 Task: Look for space in Jiguaní, Cuba from 12th  July, 2023 to 15th July, 2023 for 3 adults in price range Rs.12000 to Rs.16000. Place can be entire place with 2 bedrooms having 3 beds and 1 bathroom. Property type can be house, flat, guest house. Booking option can be shelf check-in. Required host language is .
Action: Mouse moved to (420, 80)
Screenshot: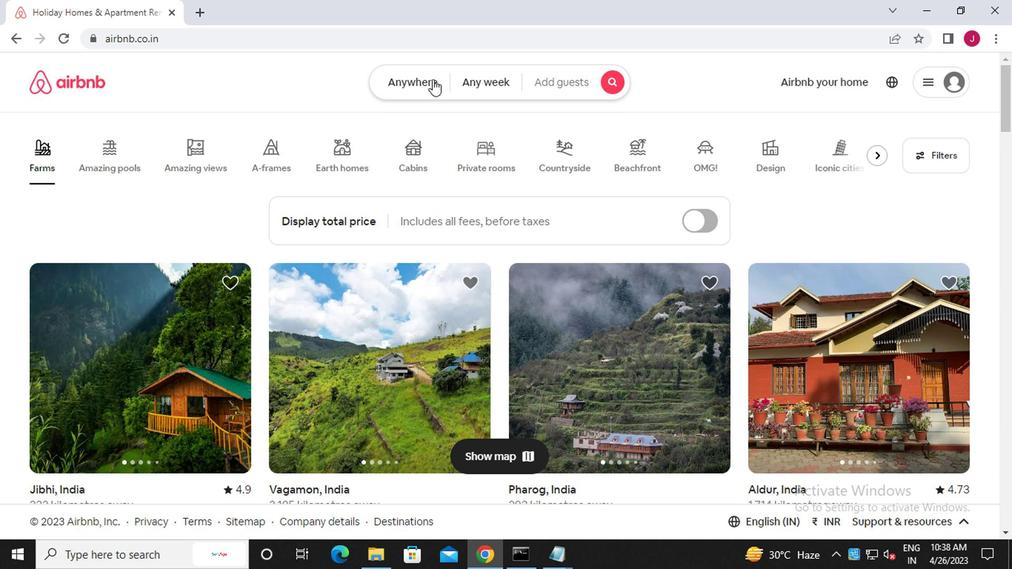 
Action: Mouse pressed left at (420, 80)
Screenshot: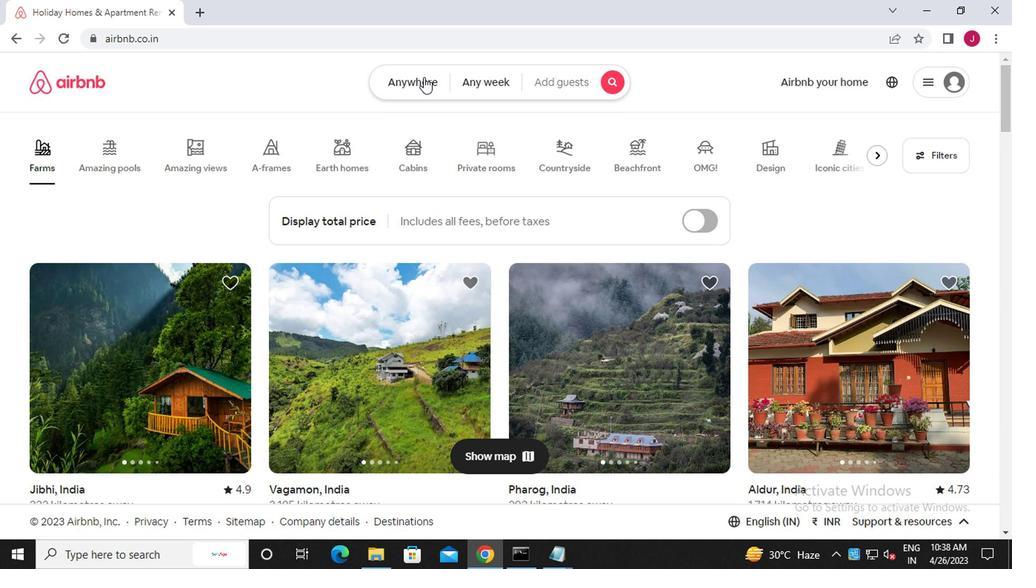 
Action: Mouse moved to (254, 143)
Screenshot: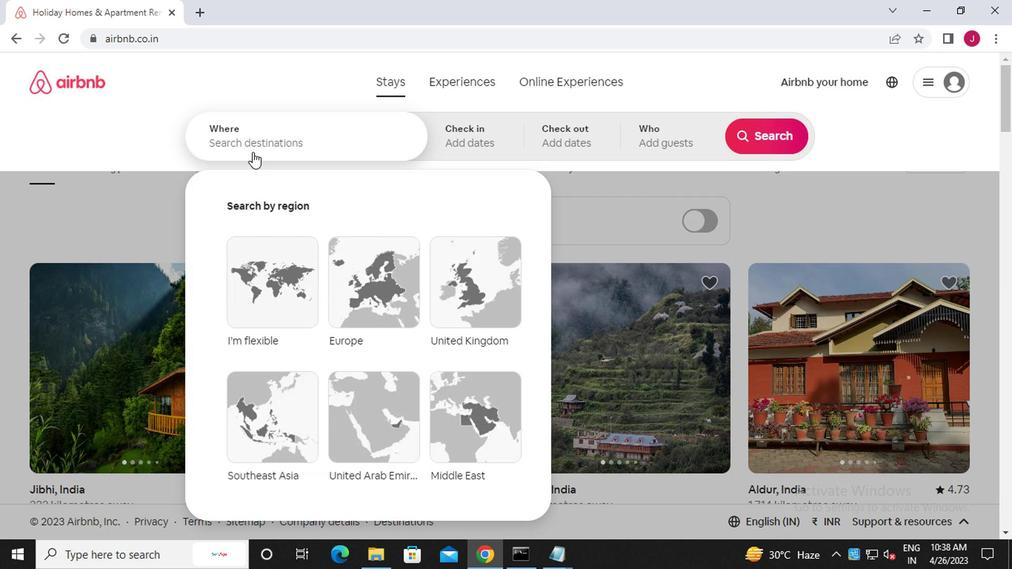 
Action: Mouse pressed left at (254, 143)
Screenshot: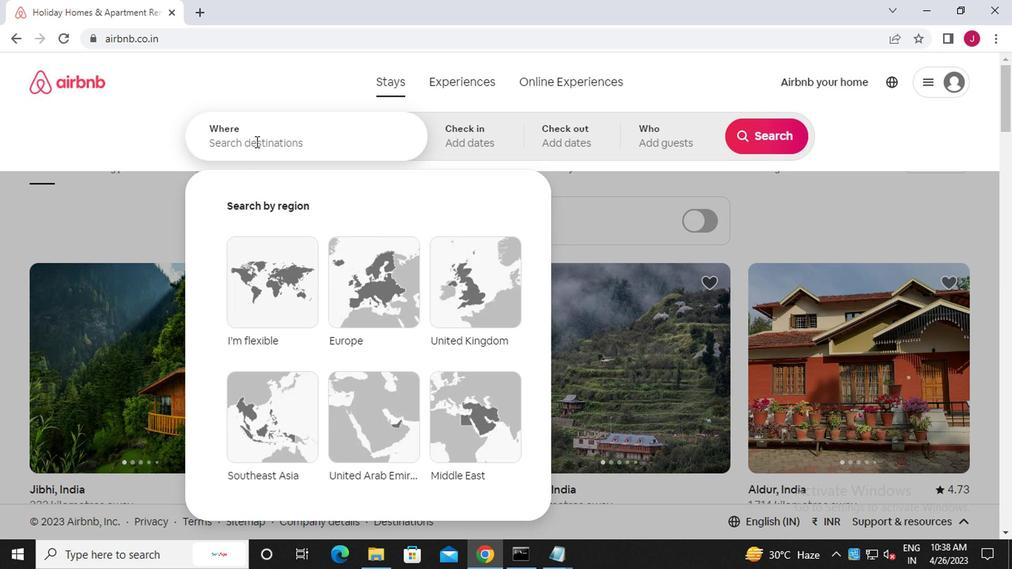 
Action: Key pressed j<Key.caps_lock>iguani,<Key.caps_lock>c<Key.caps_lock>uba
Screenshot: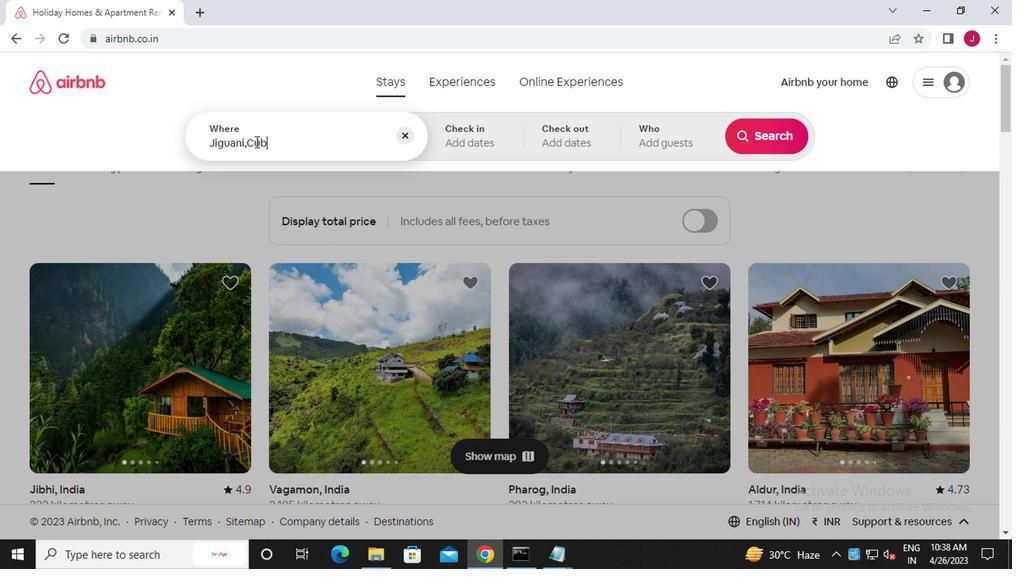 
Action: Mouse moved to (280, 223)
Screenshot: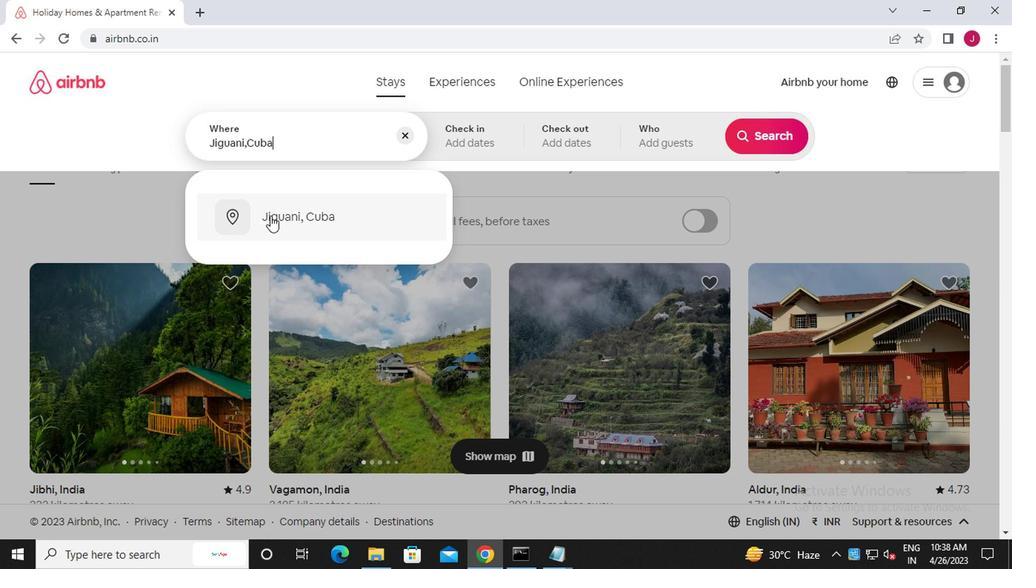
Action: Mouse pressed left at (280, 223)
Screenshot: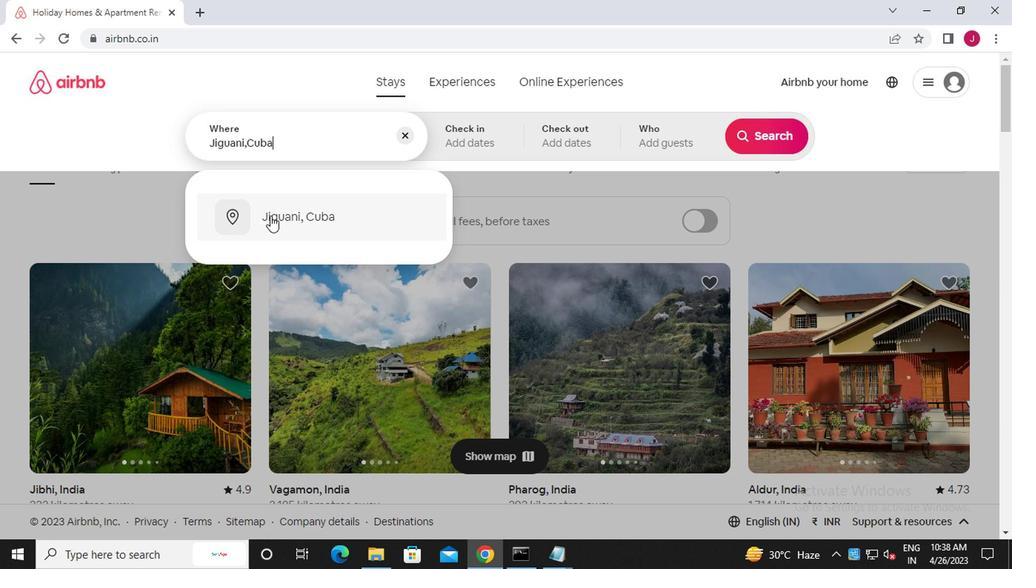
Action: Mouse moved to (757, 253)
Screenshot: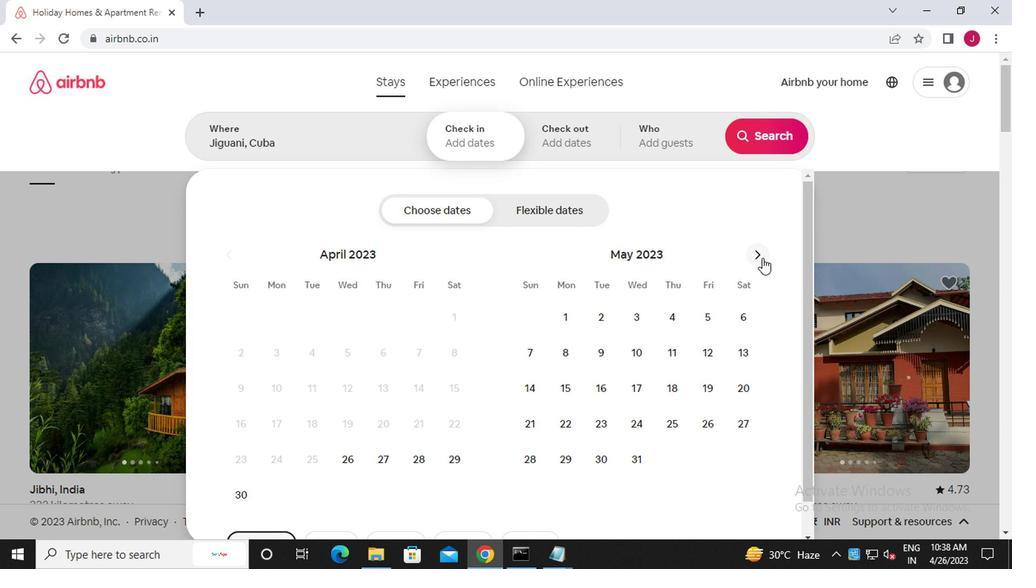 
Action: Mouse pressed left at (757, 253)
Screenshot: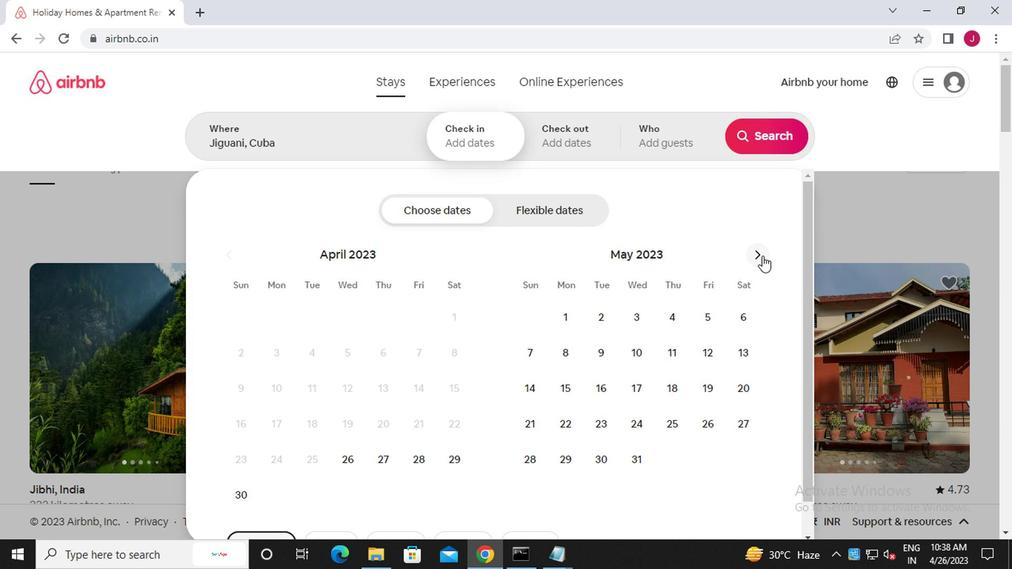 
Action: Mouse pressed left at (757, 253)
Screenshot: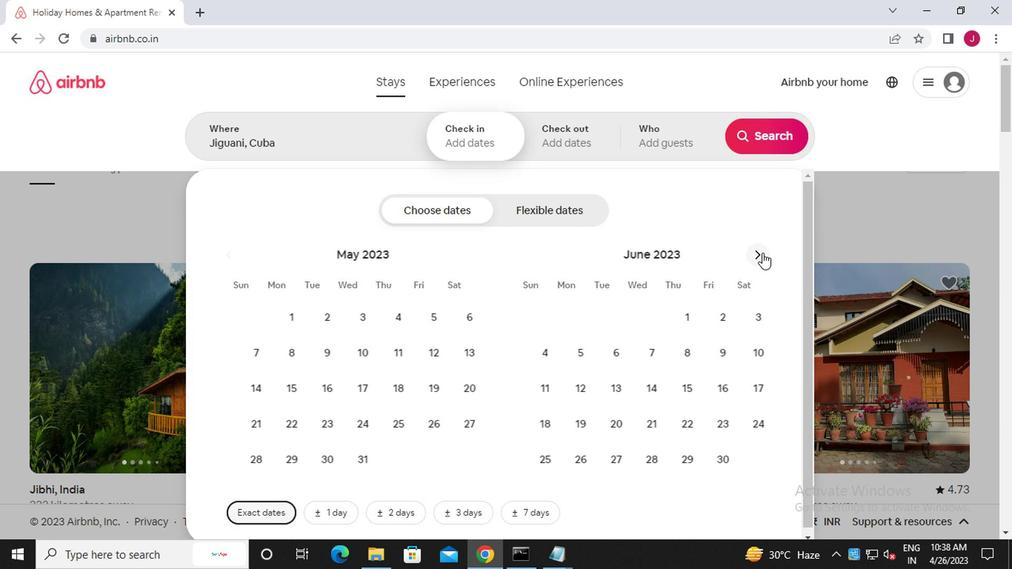 
Action: Mouse moved to (631, 384)
Screenshot: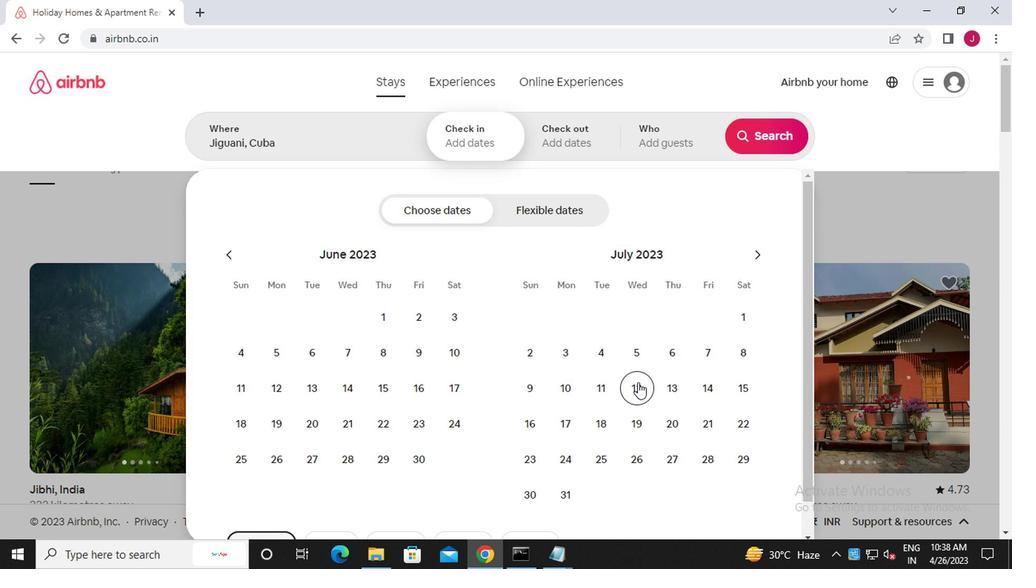 
Action: Mouse pressed left at (631, 384)
Screenshot: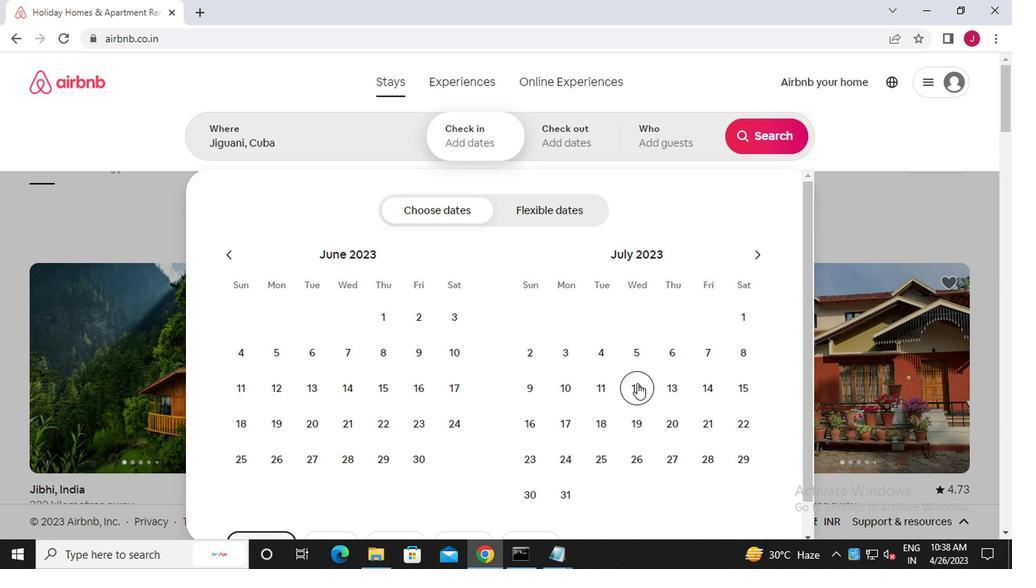 
Action: Mouse moved to (737, 386)
Screenshot: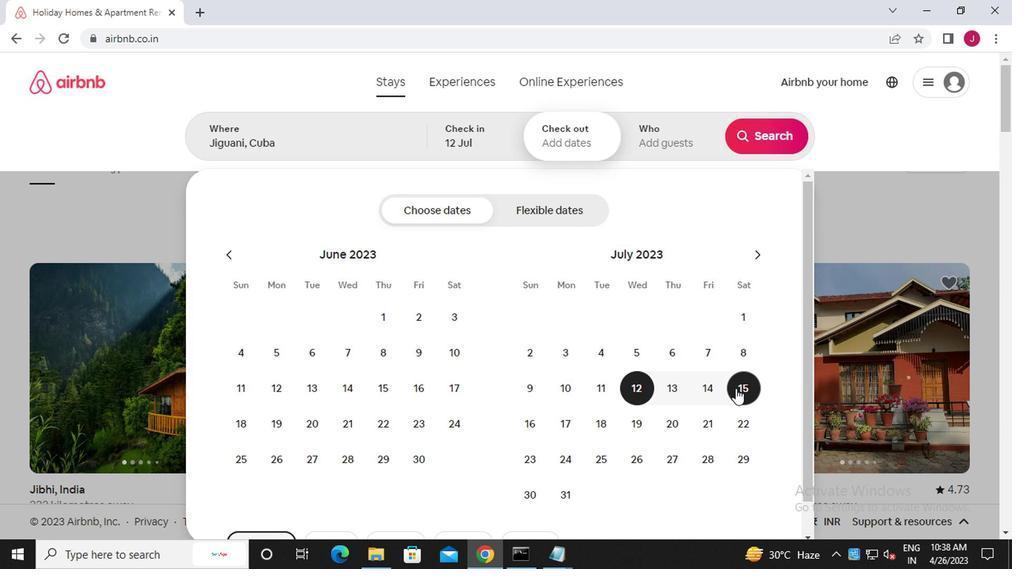 
Action: Mouse pressed left at (737, 386)
Screenshot: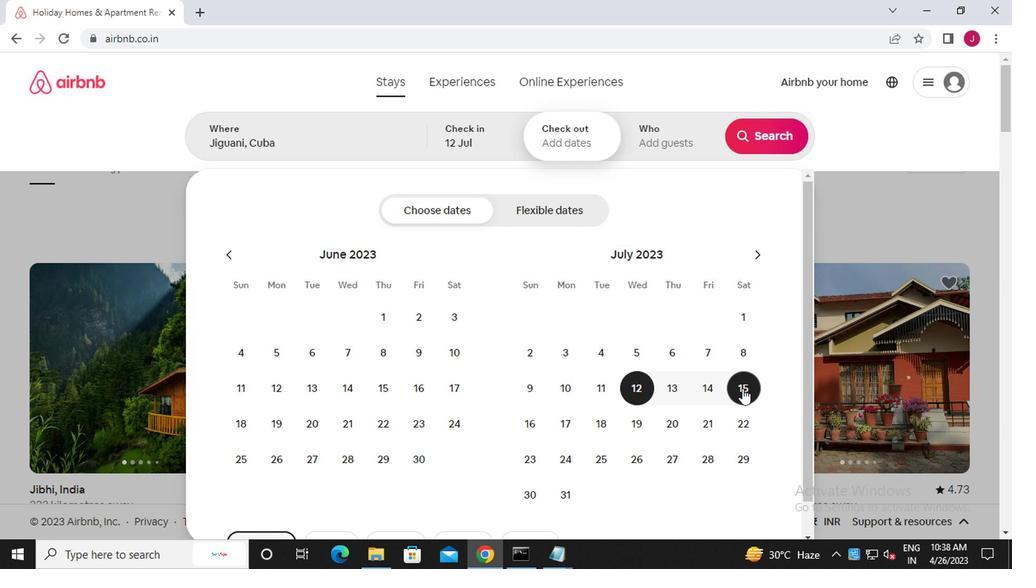 
Action: Mouse moved to (664, 147)
Screenshot: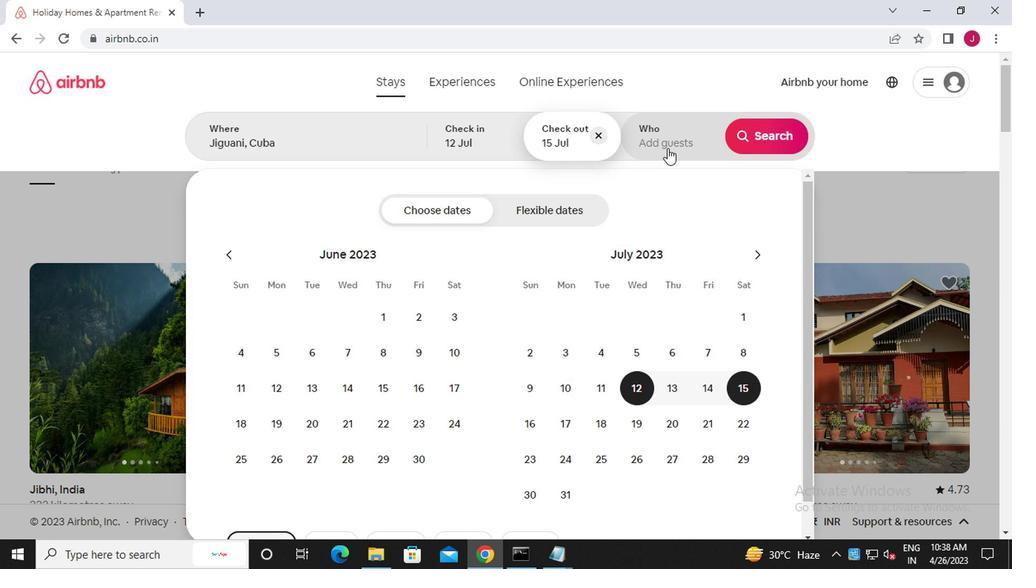
Action: Mouse pressed left at (664, 147)
Screenshot: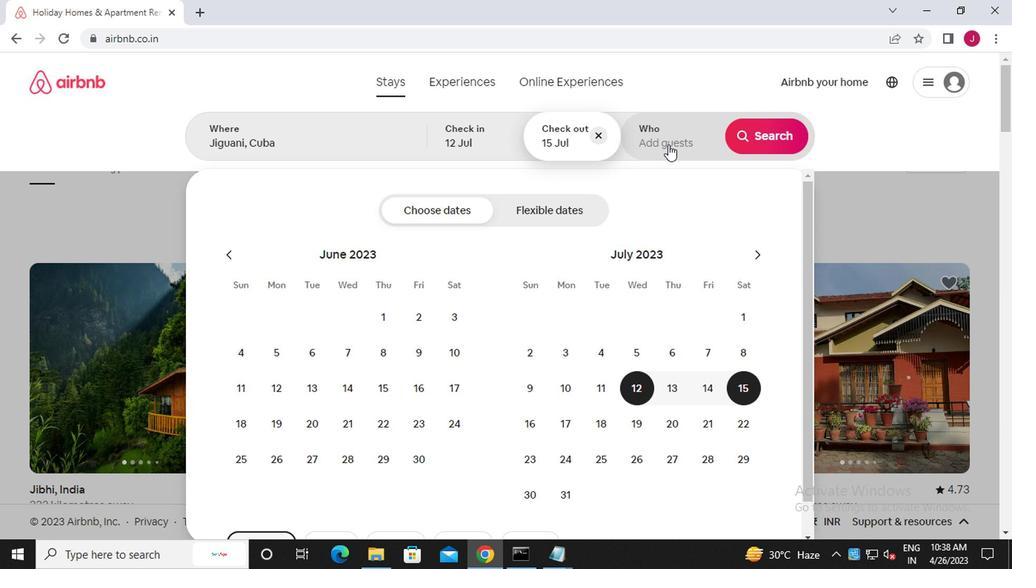 
Action: Mouse moved to (763, 225)
Screenshot: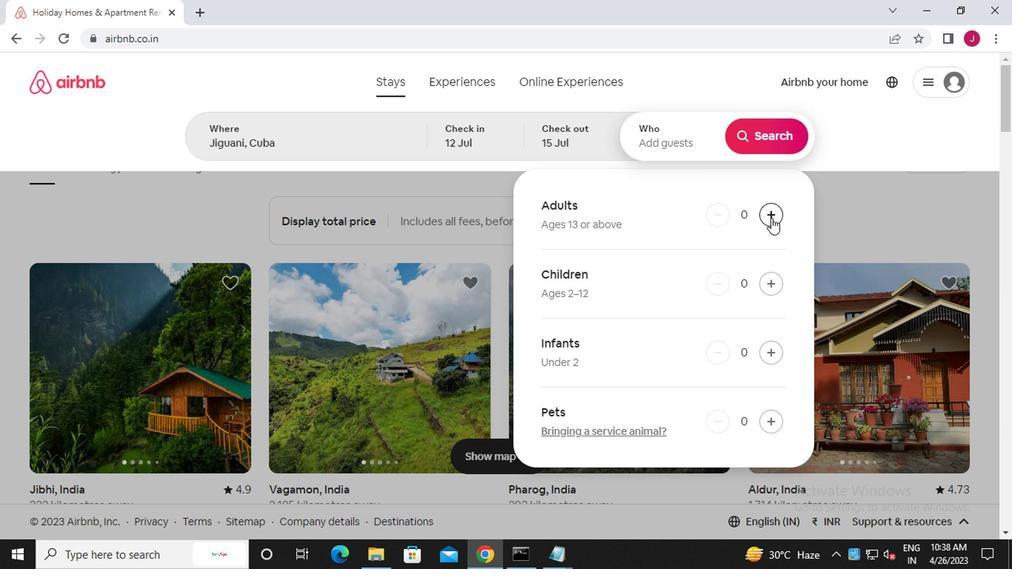 
Action: Mouse pressed left at (763, 225)
Screenshot: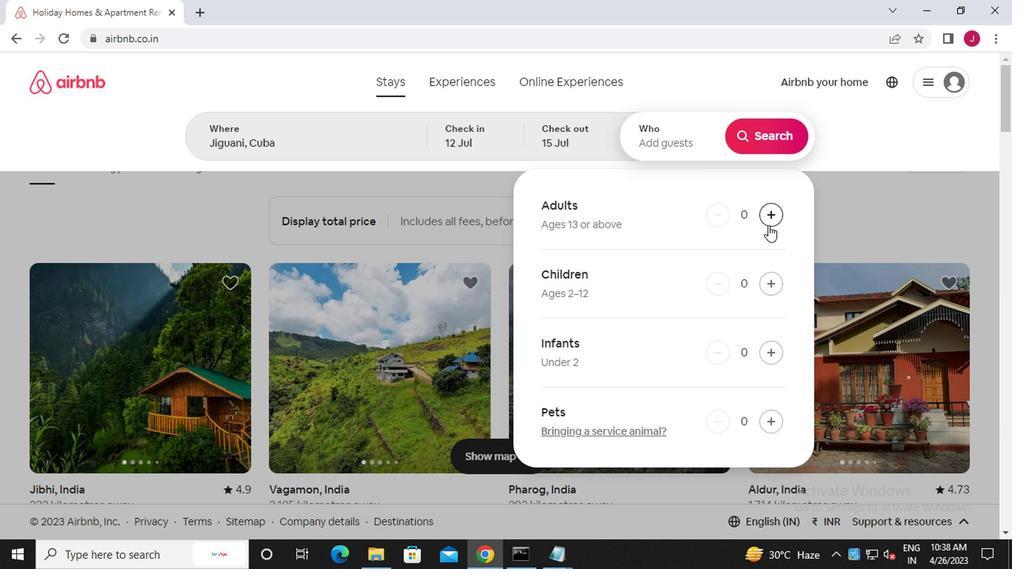 
Action: Mouse moved to (763, 225)
Screenshot: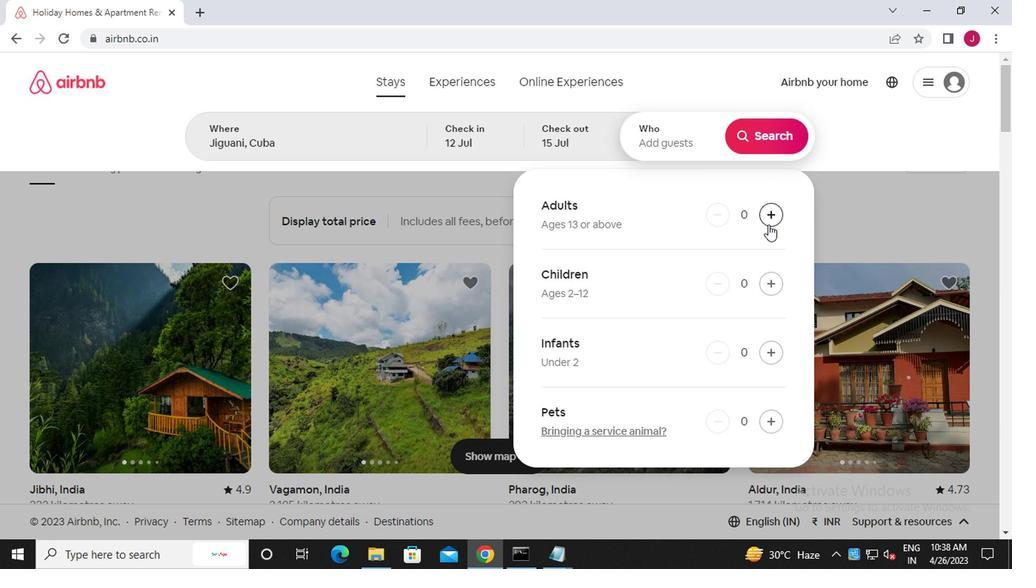 
Action: Mouse pressed left at (763, 225)
Screenshot: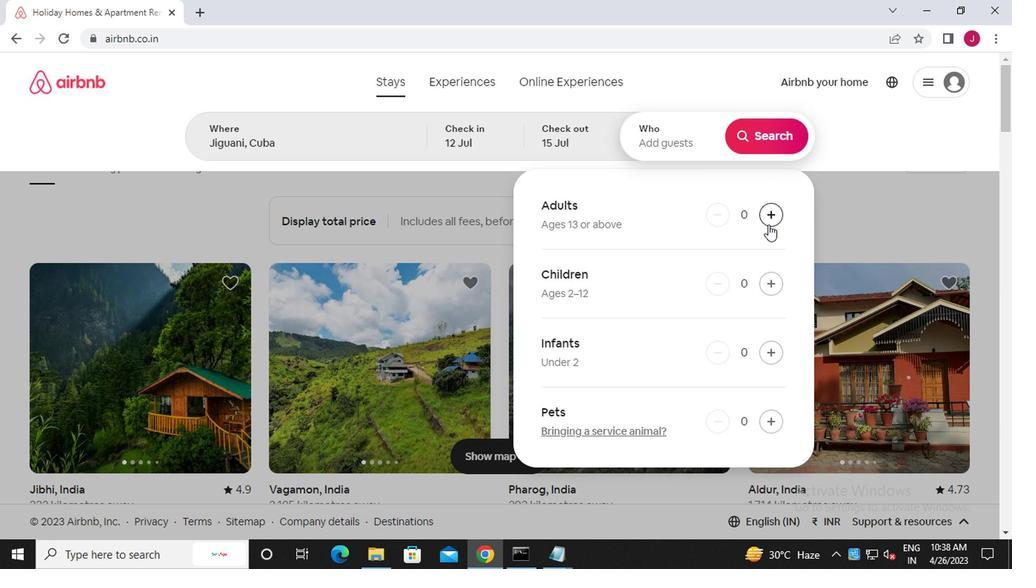 
Action: Mouse pressed left at (763, 225)
Screenshot: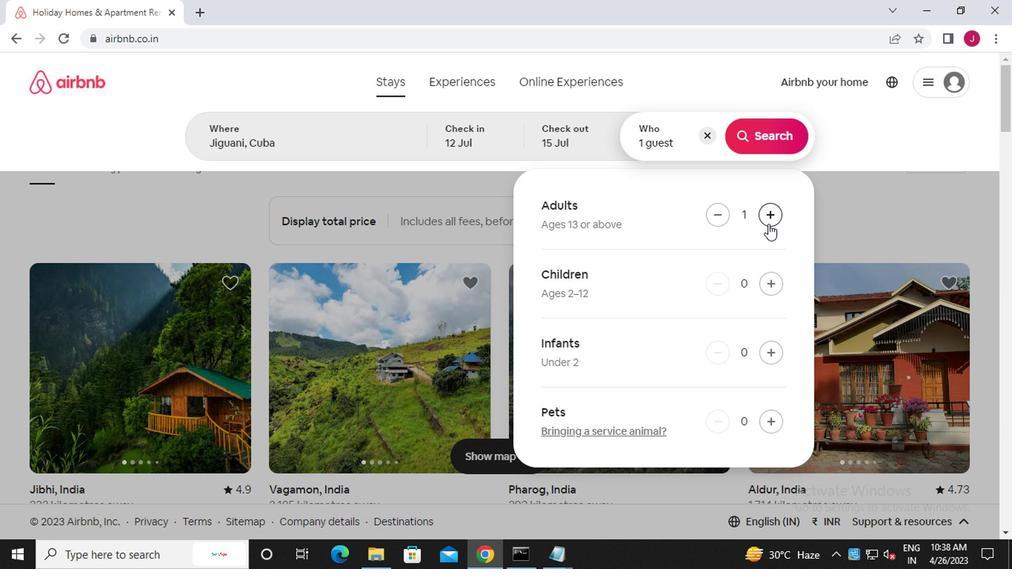 
Action: Mouse moved to (770, 139)
Screenshot: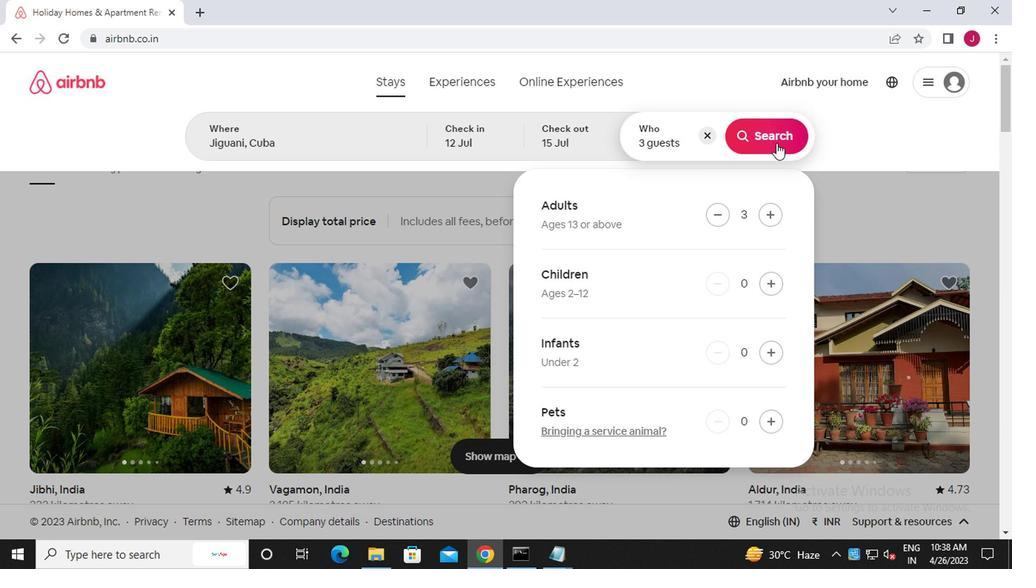 
Action: Mouse pressed left at (770, 139)
Screenshot: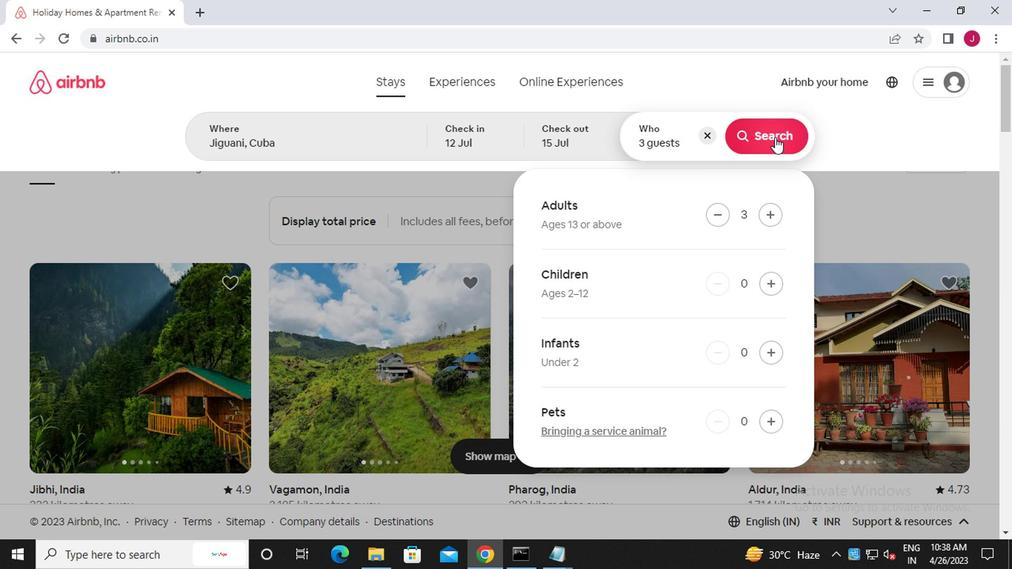 
Action: Mouse moved to (947, 153)
Screenshot: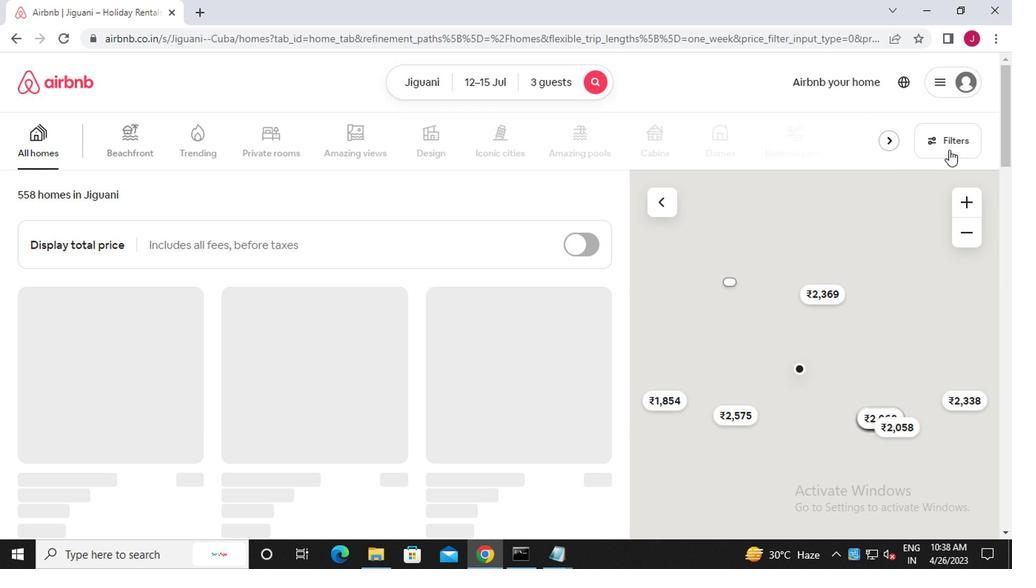 
Action: Mouse pressed left at (947, 153)
Screenshot: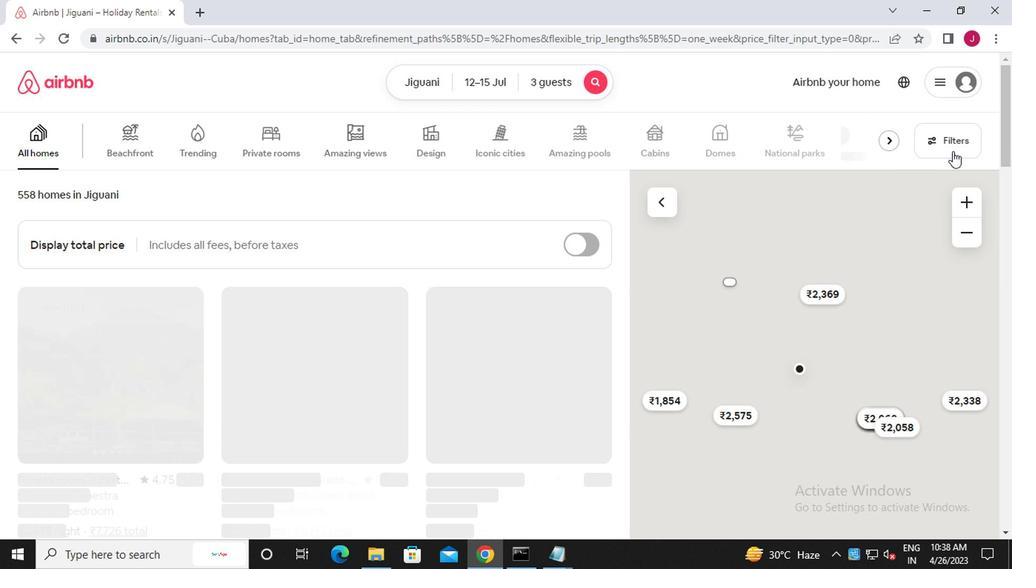 
Action: Mouse moved to (323, 326)
Screenshot: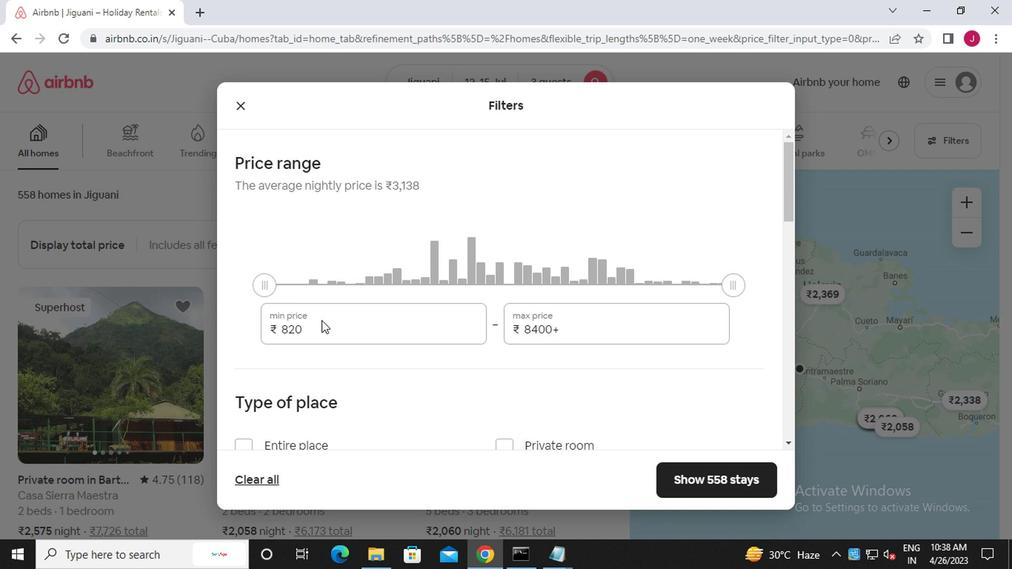 
Action: Mouse pressed left at (323, 326)
Screenshot: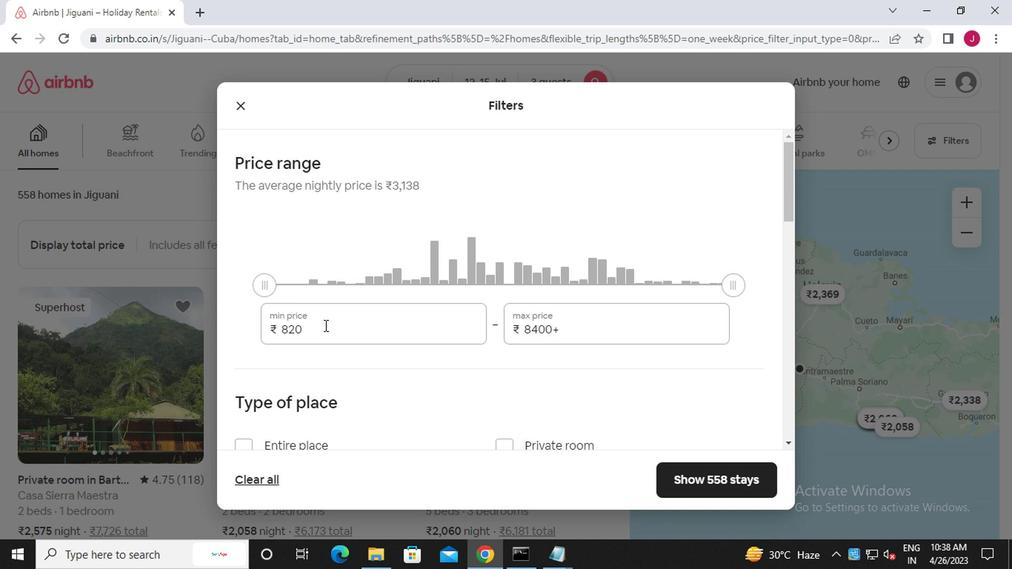 
Action: Mouse moved to (305, 314)
Screenshot: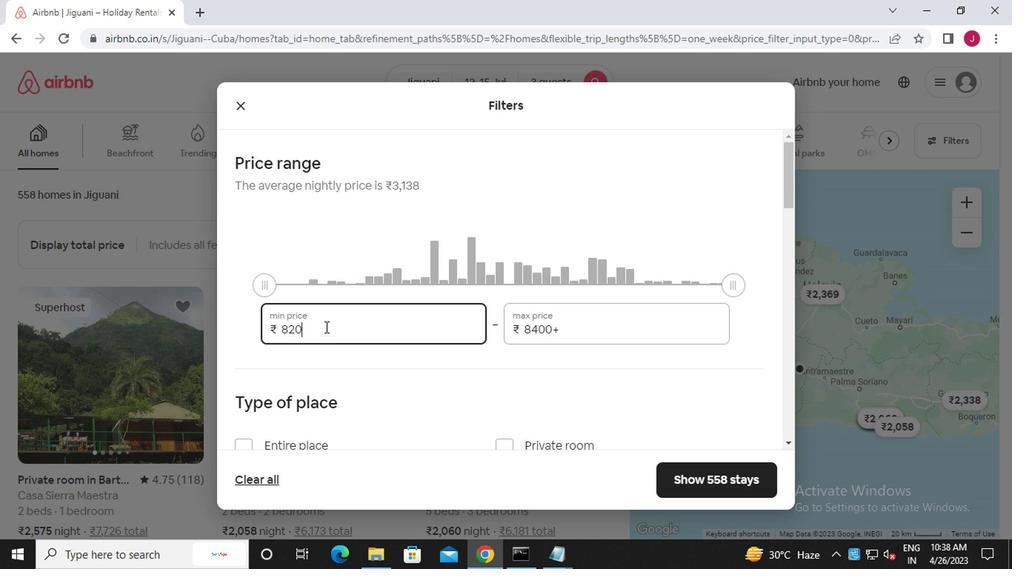 
Action: Key pressed <Key.backspace><Key.backspace><Key.backspace><<97>><<98>><<96>><<96>><<96>>
Screenshot: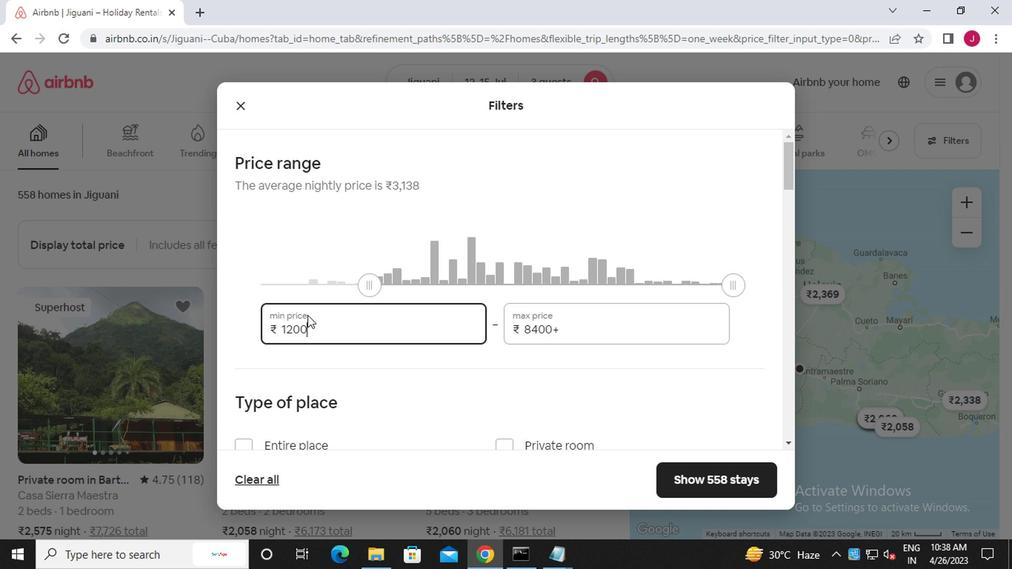
Action: Mouse moved to (620, 323)
Screenshot: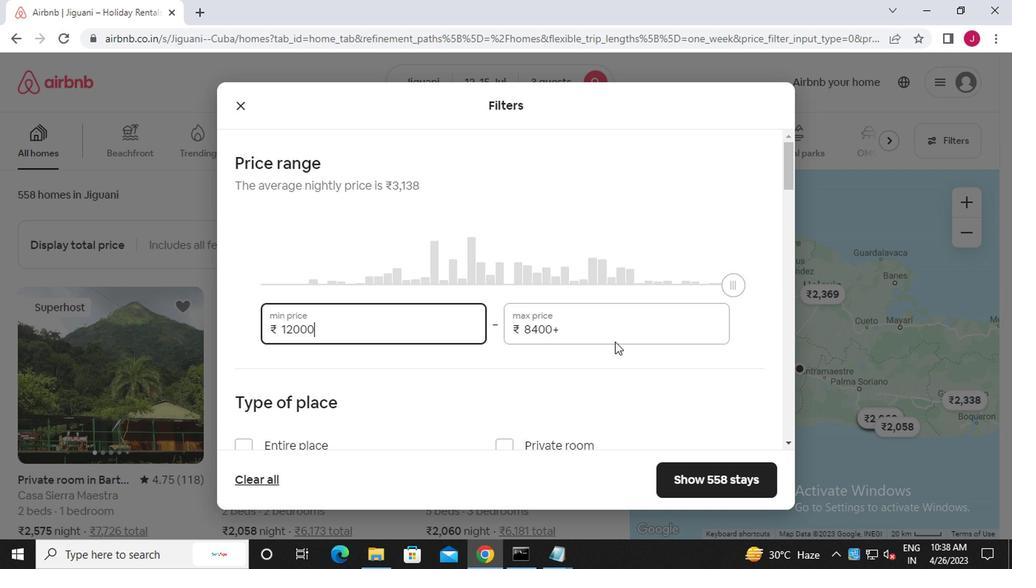 
Action: Mouse pressed left at (620, 323)
Screenshot: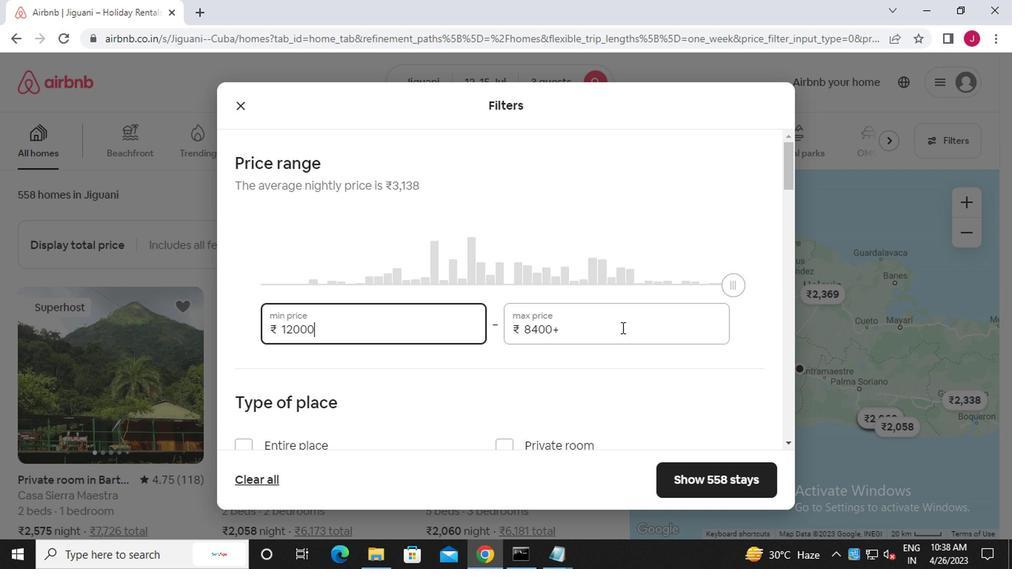 
Action: Mouse moved to (622, 322)
Screenshot: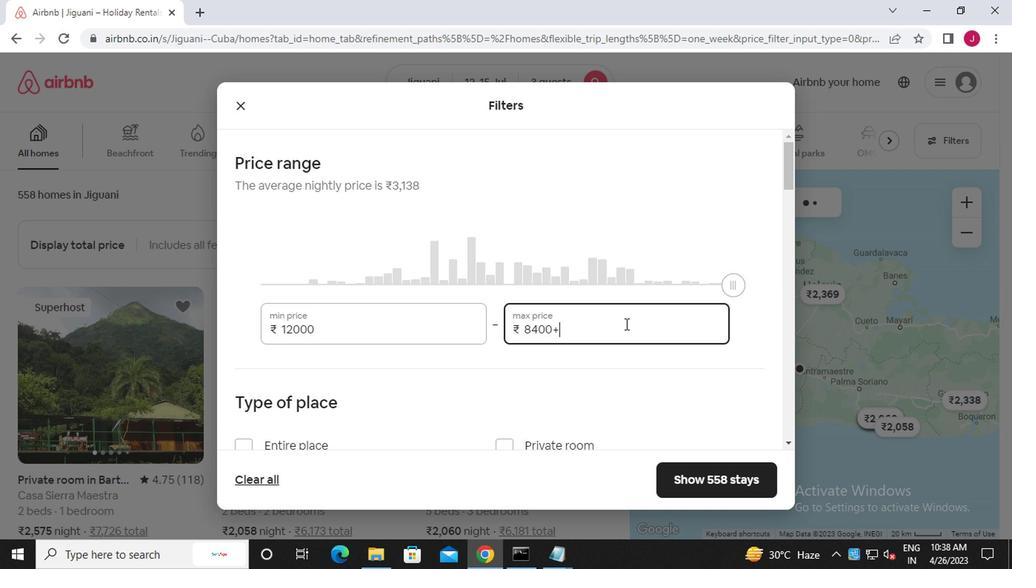 
Action: Key pressed <Key.backspace><Key.backspace><Key.backspace><Key.backspace><Key.backspace><Key.backspace><Key.backspace><Key.backspace><Key.backspace><<97>><<102>><<96>><<96>><<96>>
Screenshot: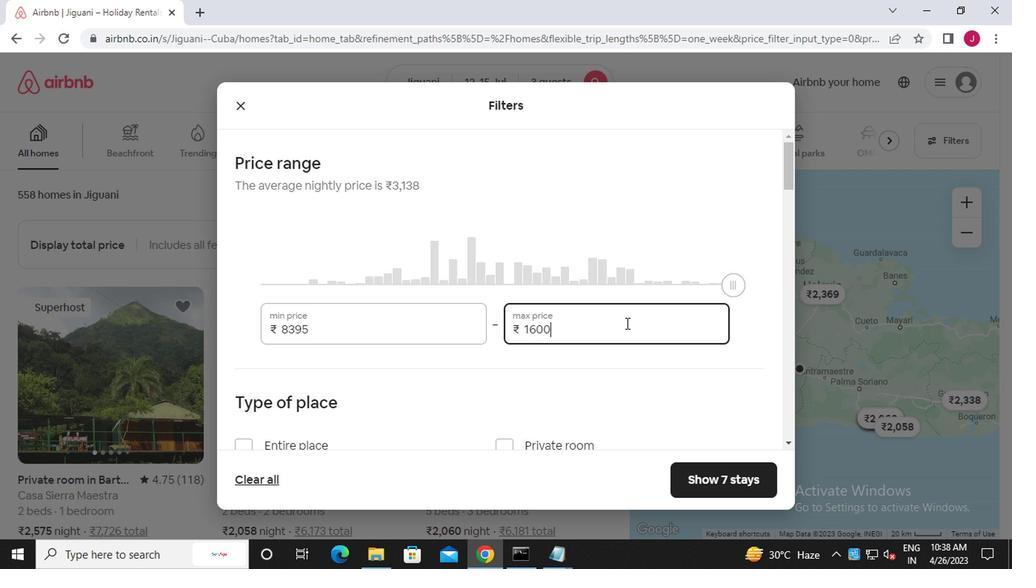 
Action: Mouse moved to (650, 307)
Screenshot: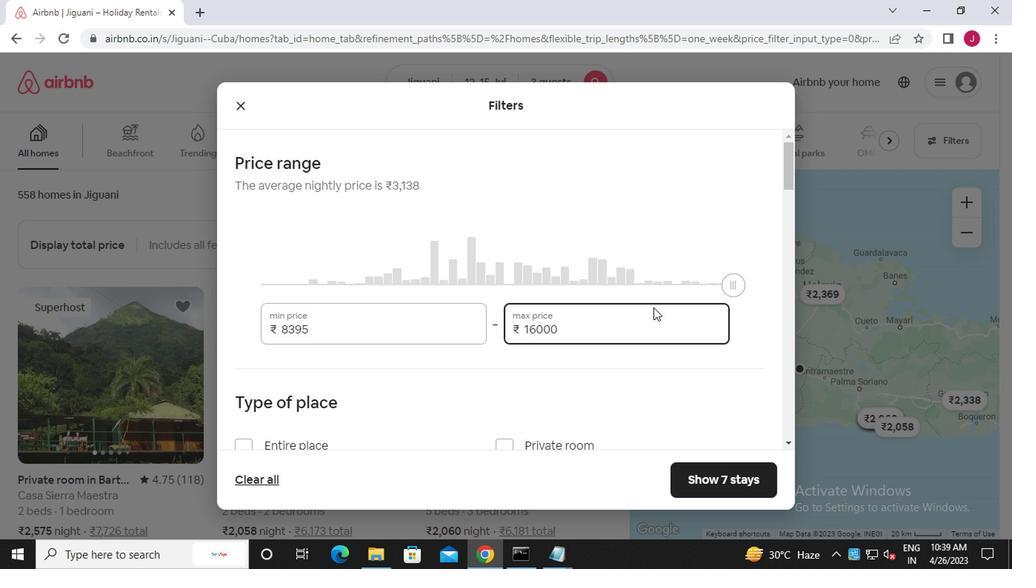 
Action: Mouse scrolled (650, 306) with delta (0, -1)
Screenshot: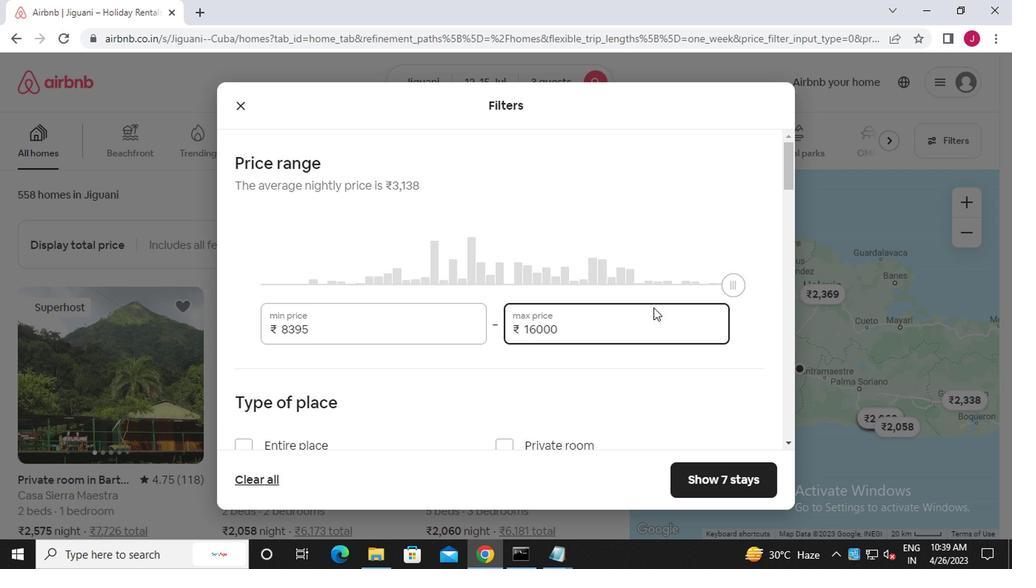 
Action: Mouse scrolled (650, 306) with delta (0, -1)
Screenshot: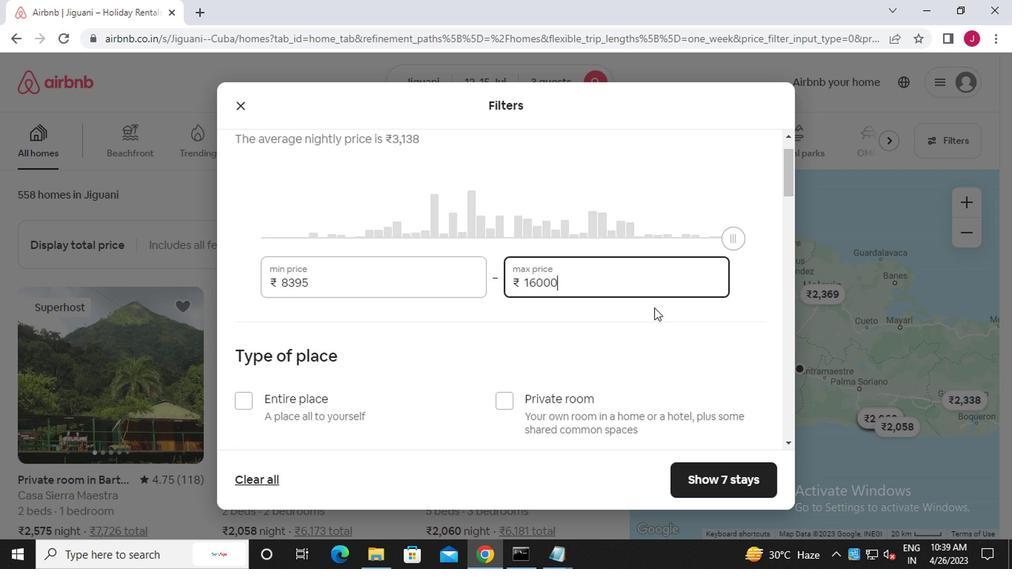 
Action: Mouse moved to (246, 296)
Screenshot: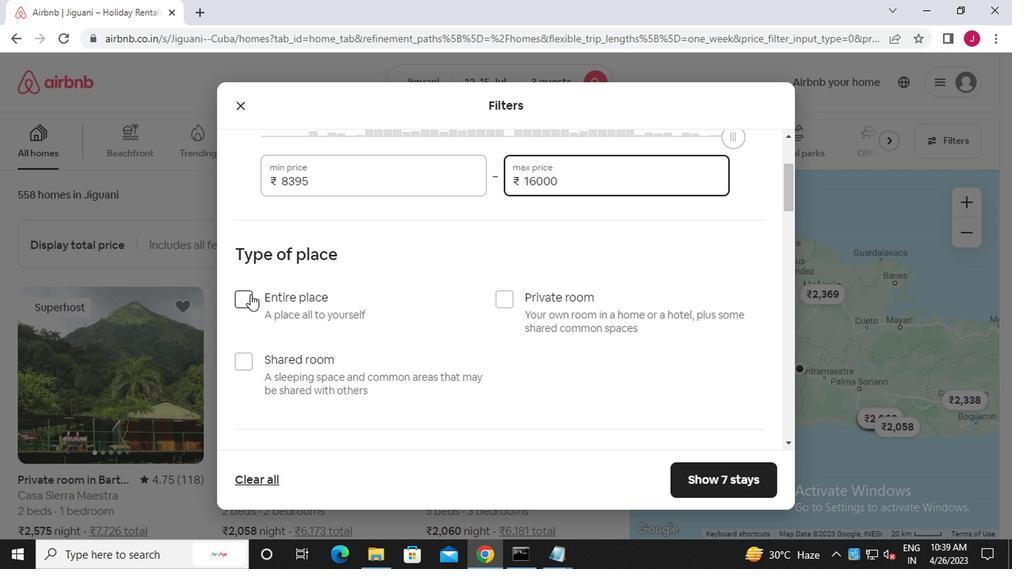 
Action: Mouse pressed left at (246, 296)
Screenshot: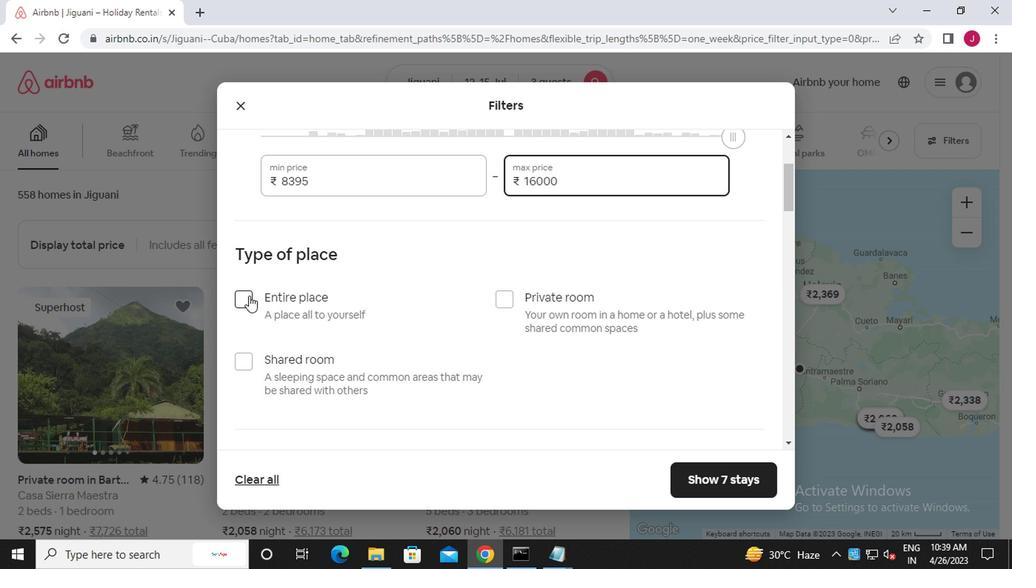 
Action: Mouse moved to (296, 315)
Screenshot: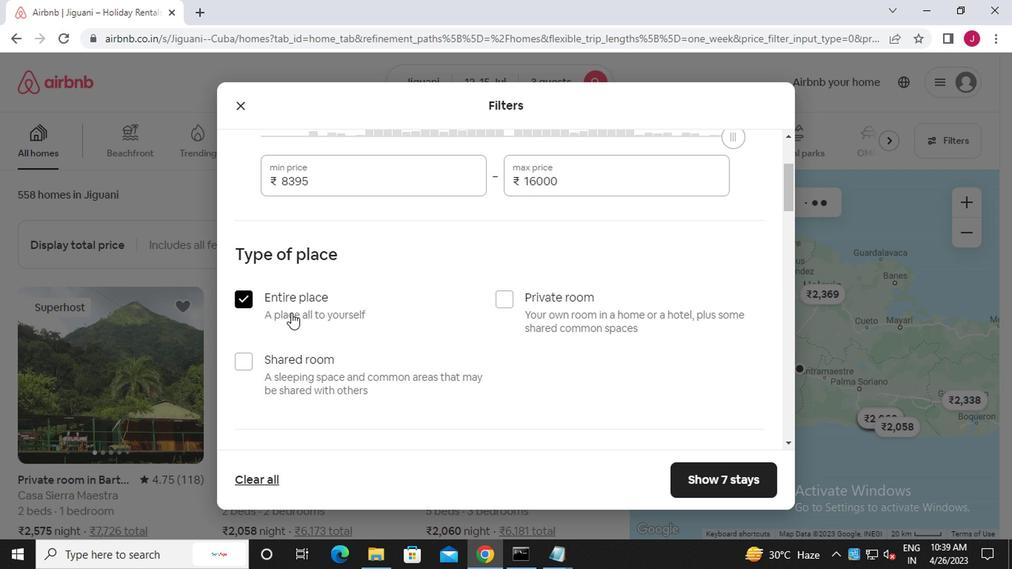 
Action: Mouse scrolled (296, 315) with delta (0, 0)
Screenshot: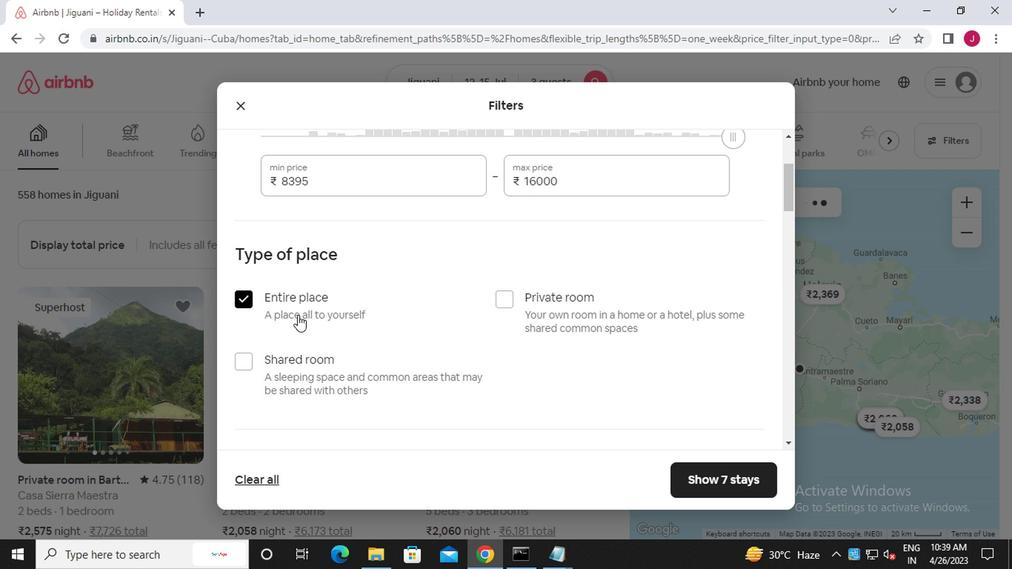 
Action: Mouse scrolled (296, 315) with delta (0, 0)
Screenshot: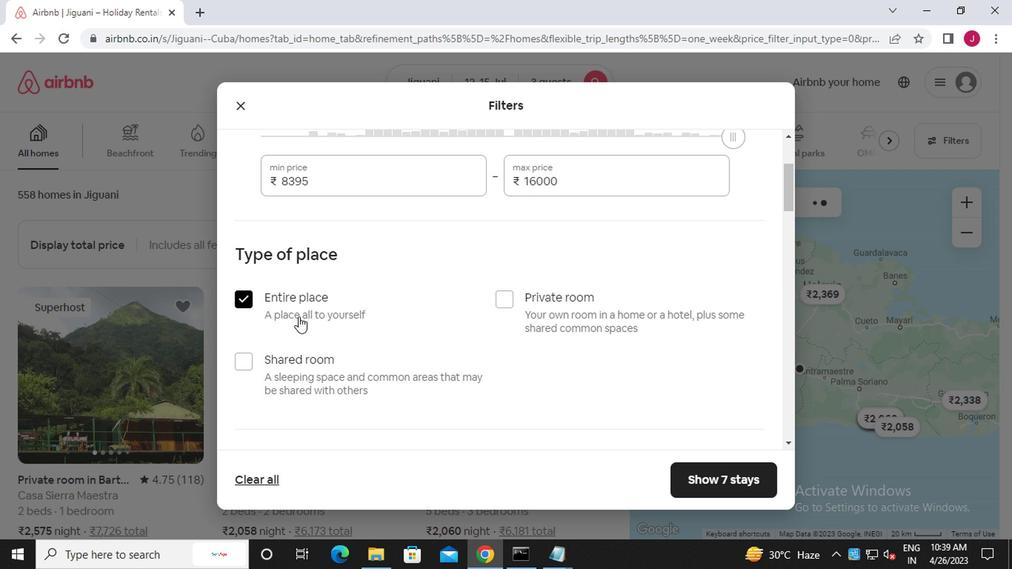 
Action: Mouse scrolled (296, 315) with delta (0, 0)
Screenshot: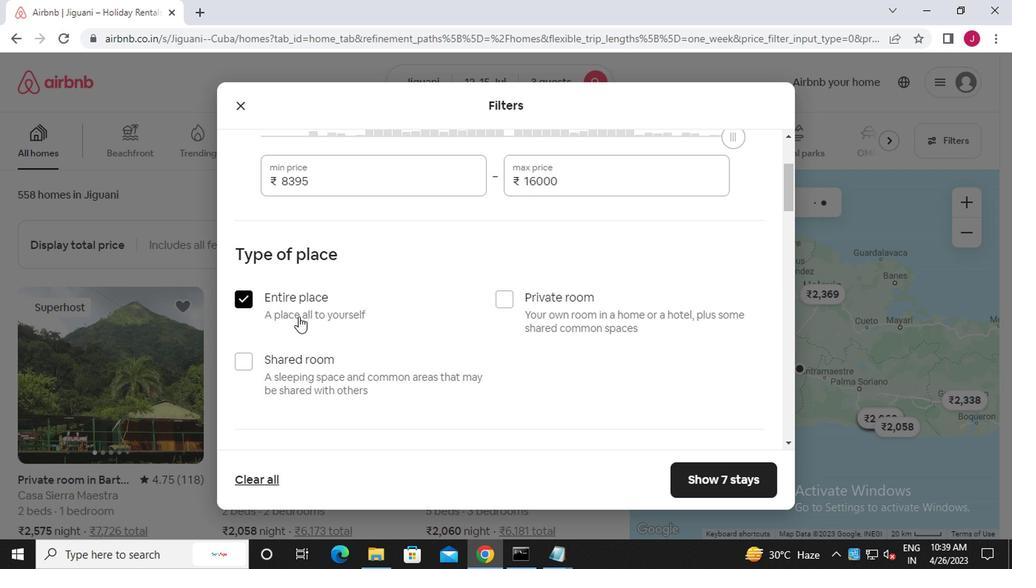 
Action: Mouse moved to (326, 320)
Screenshot: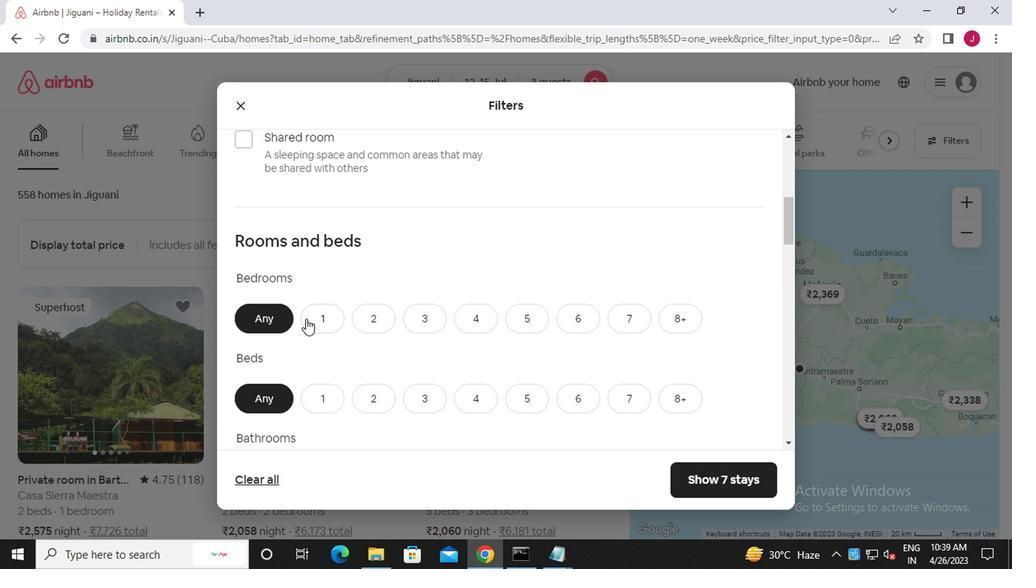 
Action: Mouse scrolled (326, 319) with delta (0, -1)
Screenshot: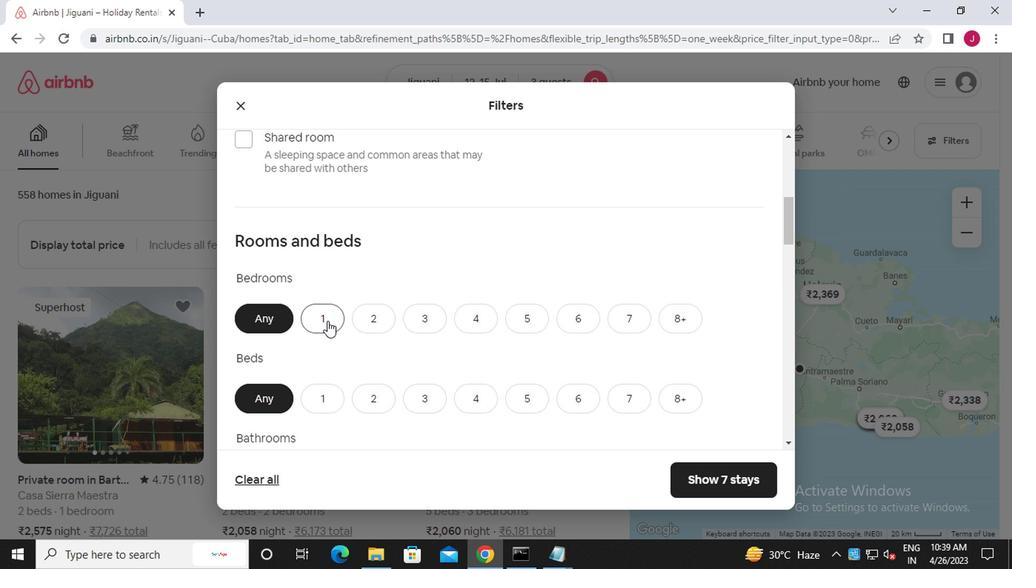 
Action: Mouse moved to (369, 246)
Screenshot: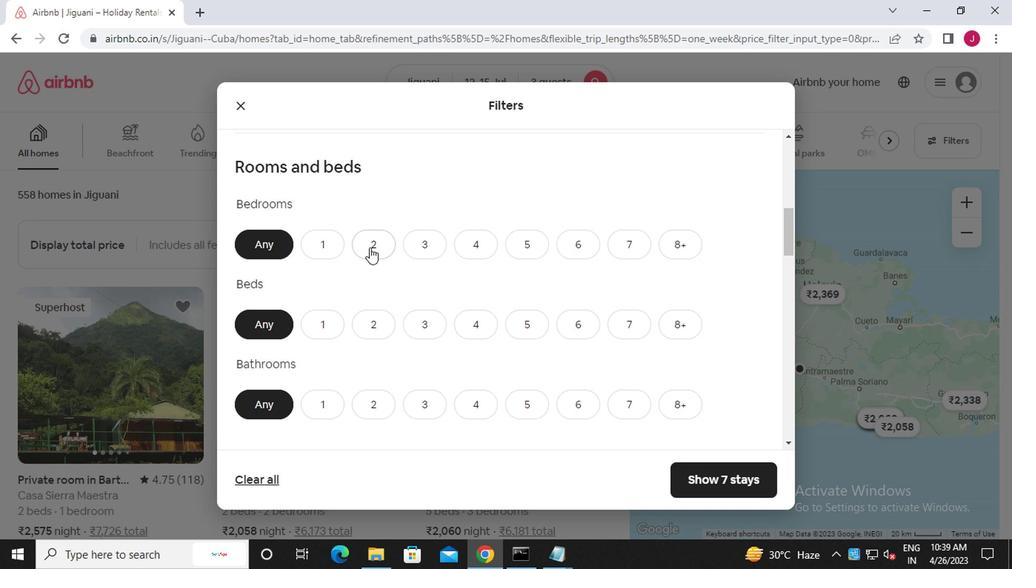 
Action: Mouse pressed left at (369, 246)
Screenshot: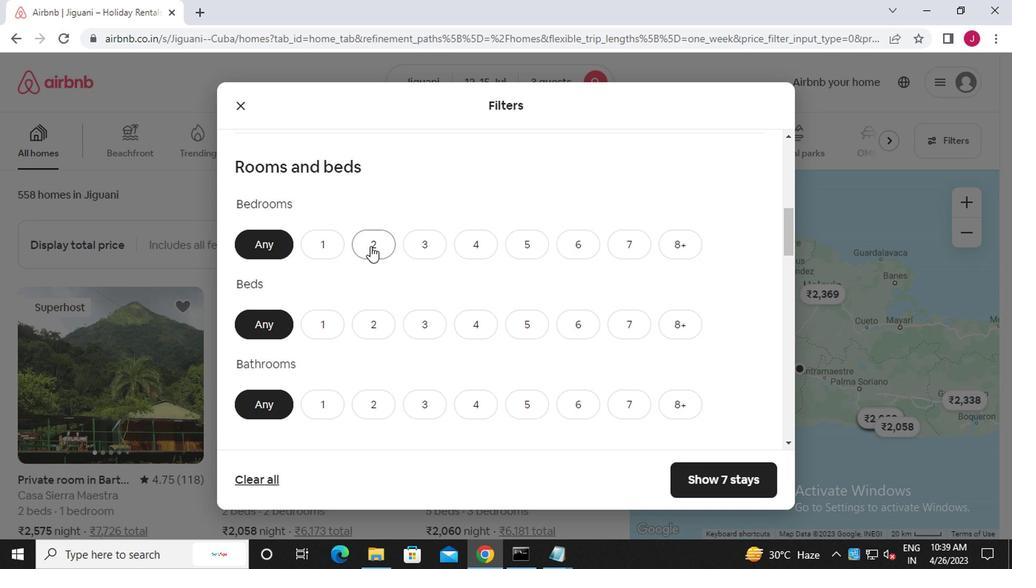 
Action: Mouse moved to (415, 324)
Screenshot: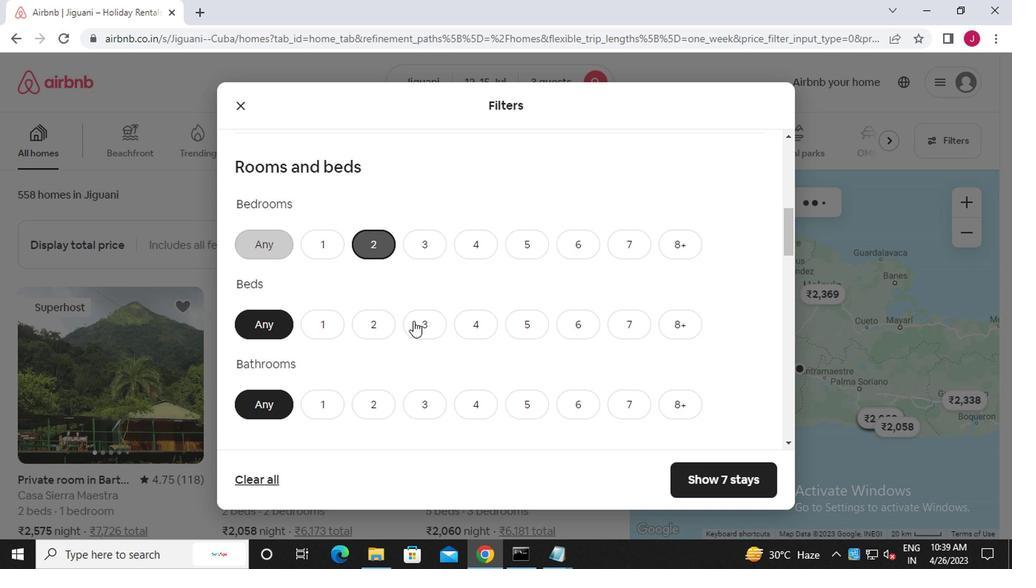 
Action: Mouse pressed left at (415, 324)
Screenshot: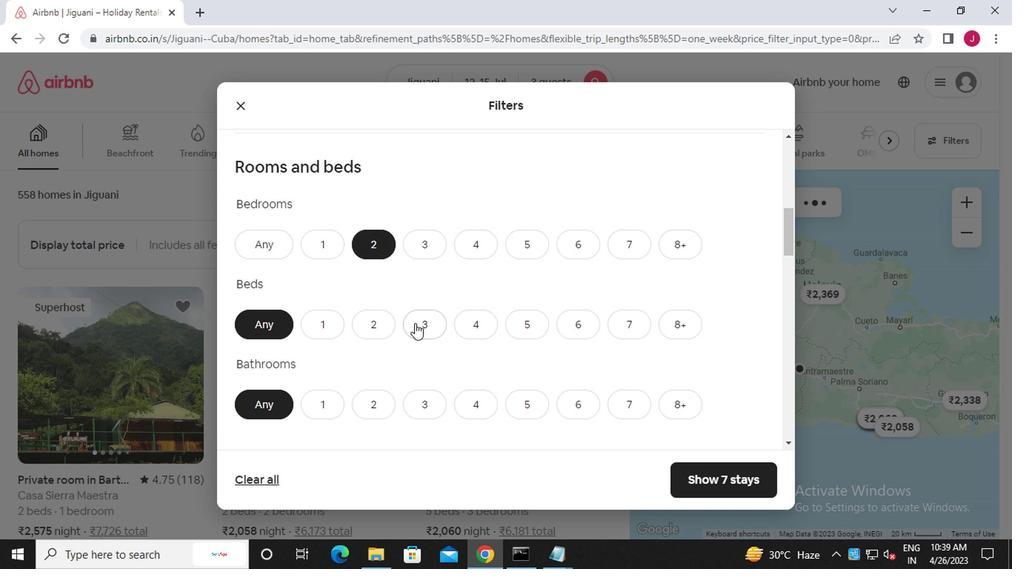 
Action: Mouse moved to (329, 399)
Screenshot: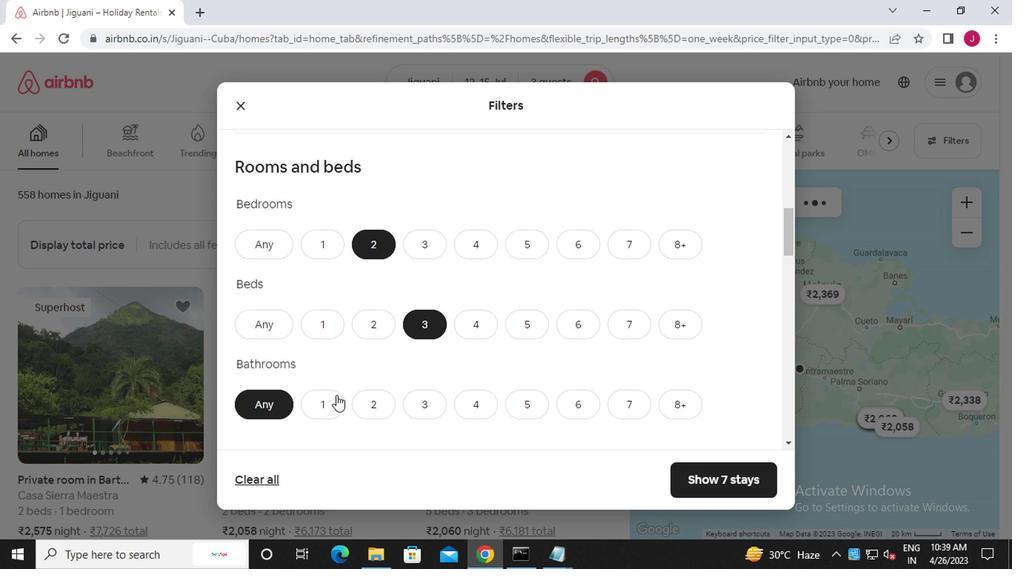 
Action: Mouse pressed left at (329, 399)
Screenshot: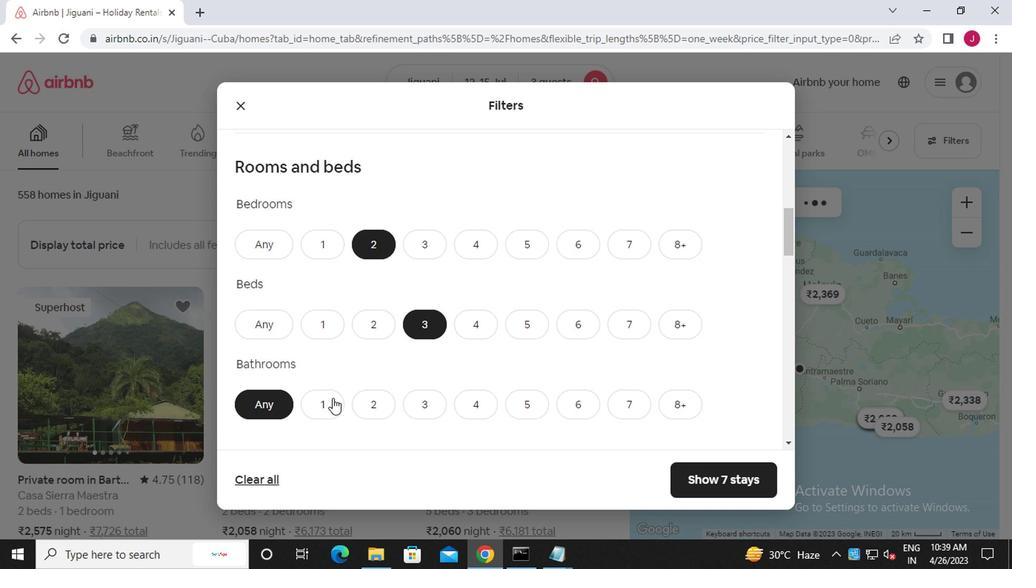 
Action: Mouse moved to (326, 399)
Screenshot: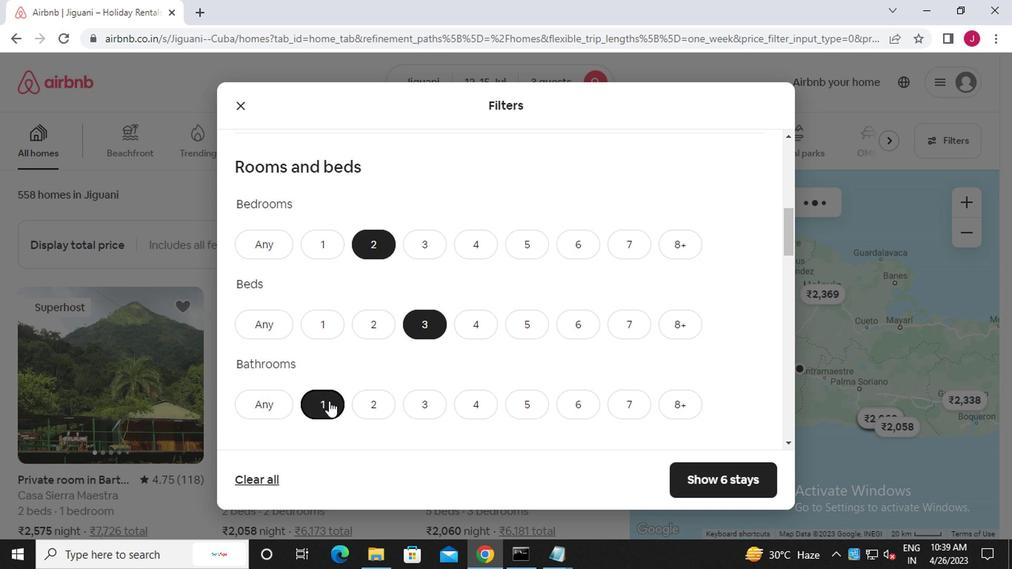 
Action: Mouse scrolled (326, 398) with delta (0, 0)
Screenshot: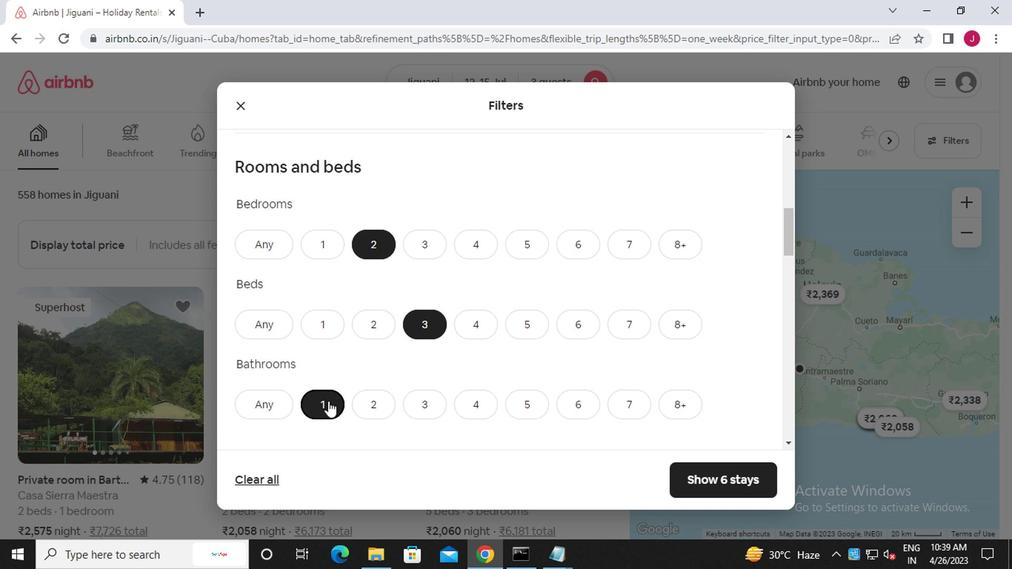 
Action: Mouse scrolled (326, 398) with delta (0, 0)
Screenshot: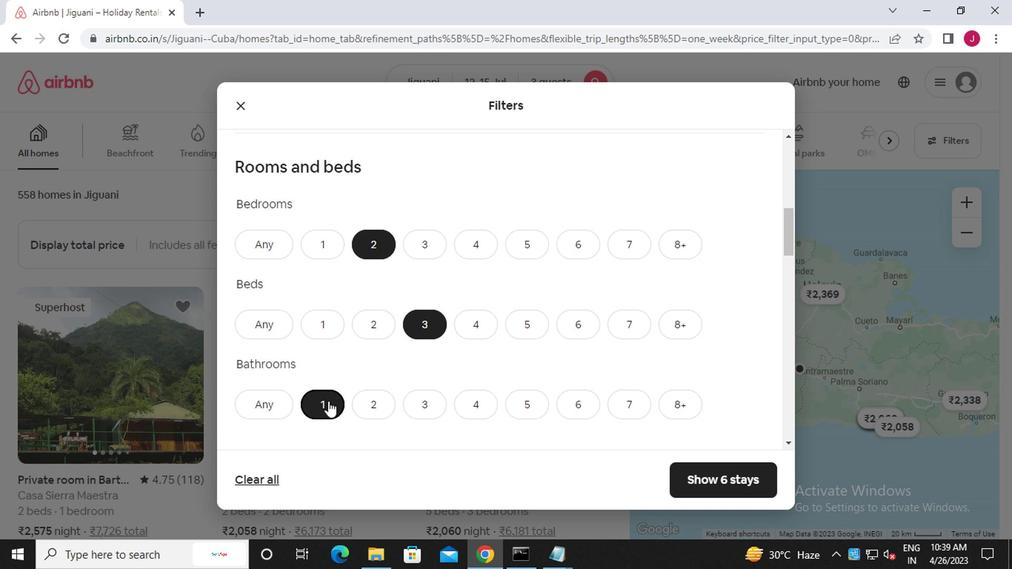 
Action: Mouse scrolled (326, 398) with delta (0, 0)
Screenshot: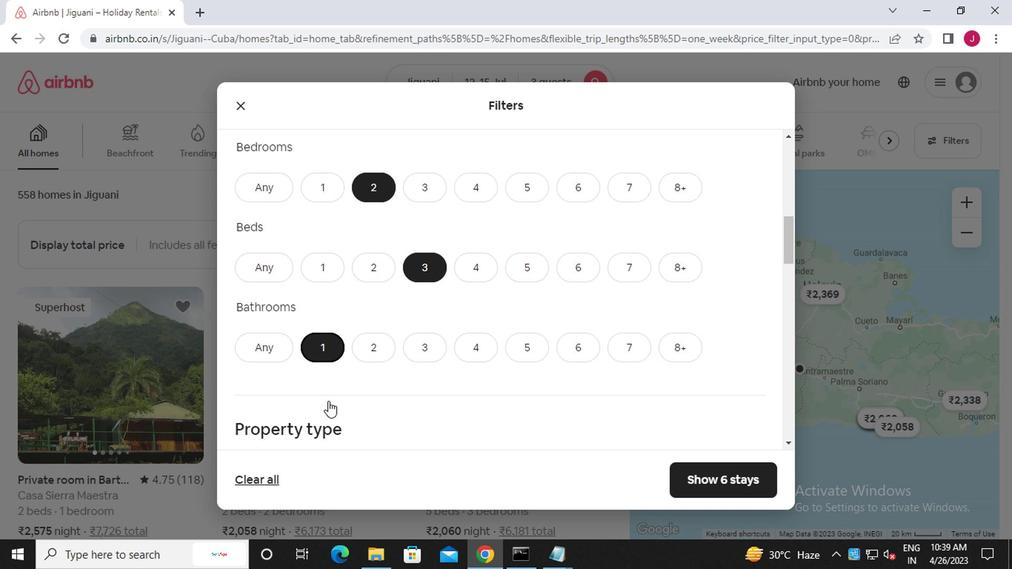 
Action: Mouse scrolled (326, 398) with delta (0, 0)
Screenshot: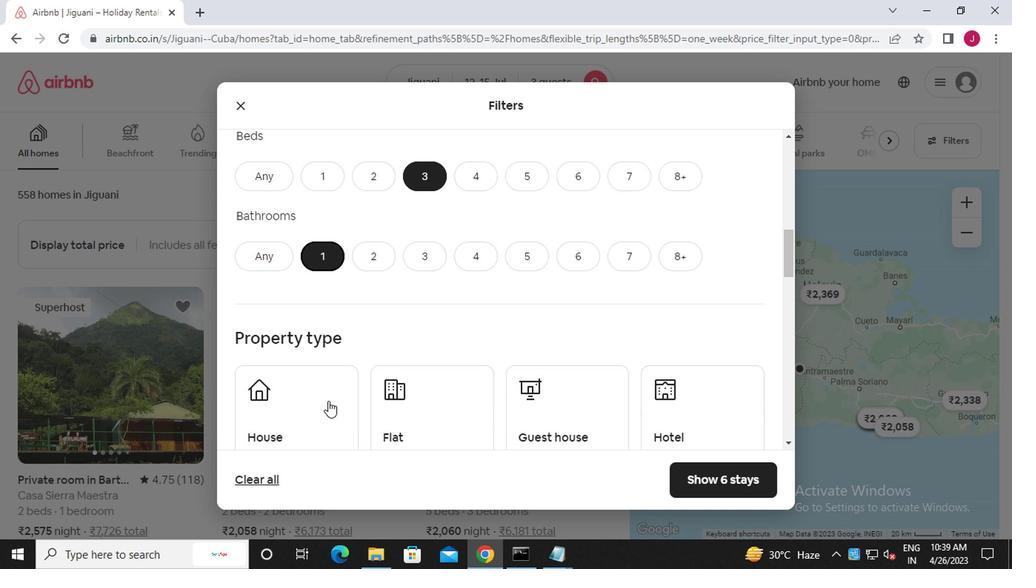 
Action: Mouse moved to (307, 268)
Screenshot: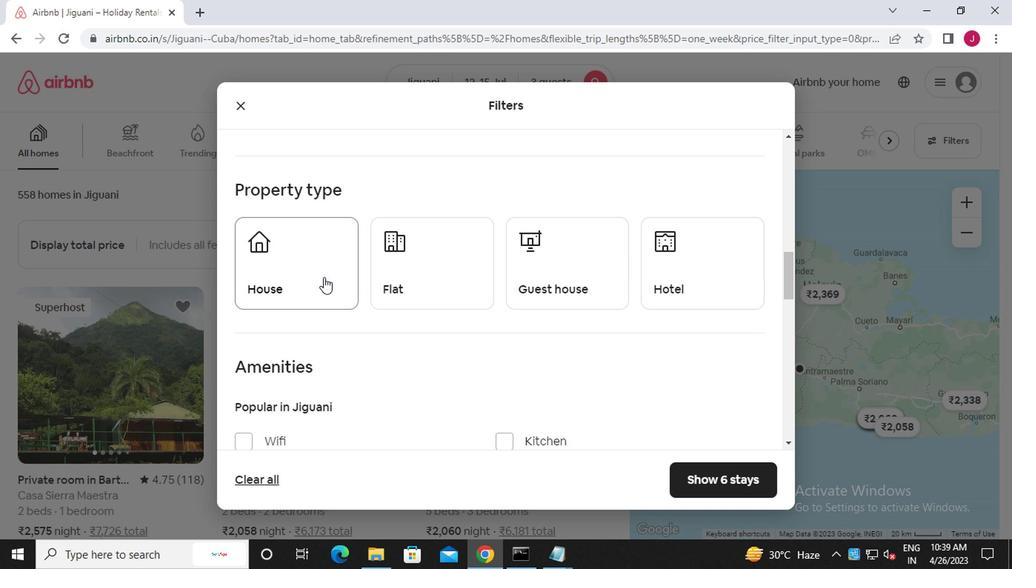 
Action: Mouse pressed left at (307, 268)
Screenshot: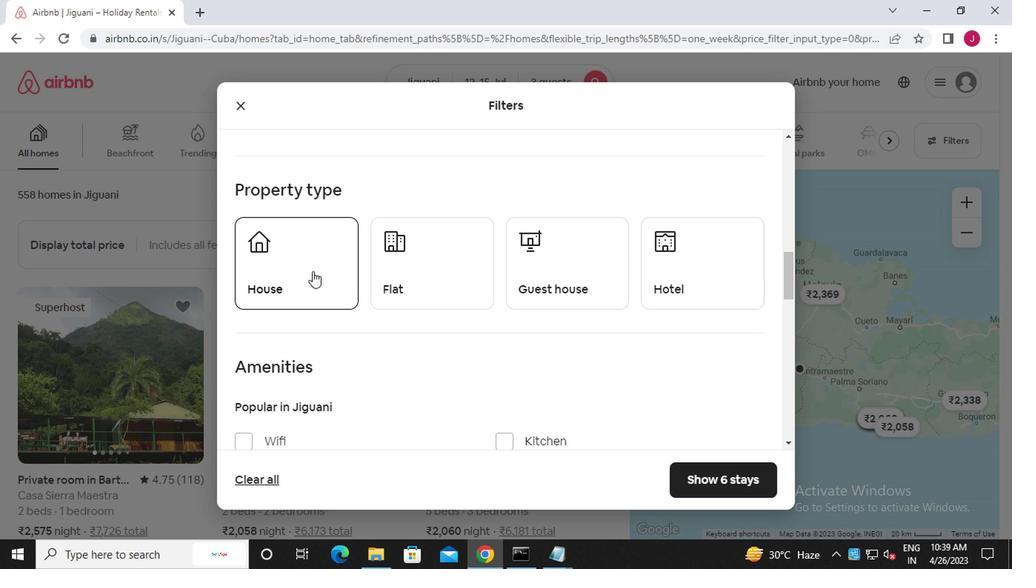 
Action: Mouse moved to (401, 288)
Screenshot: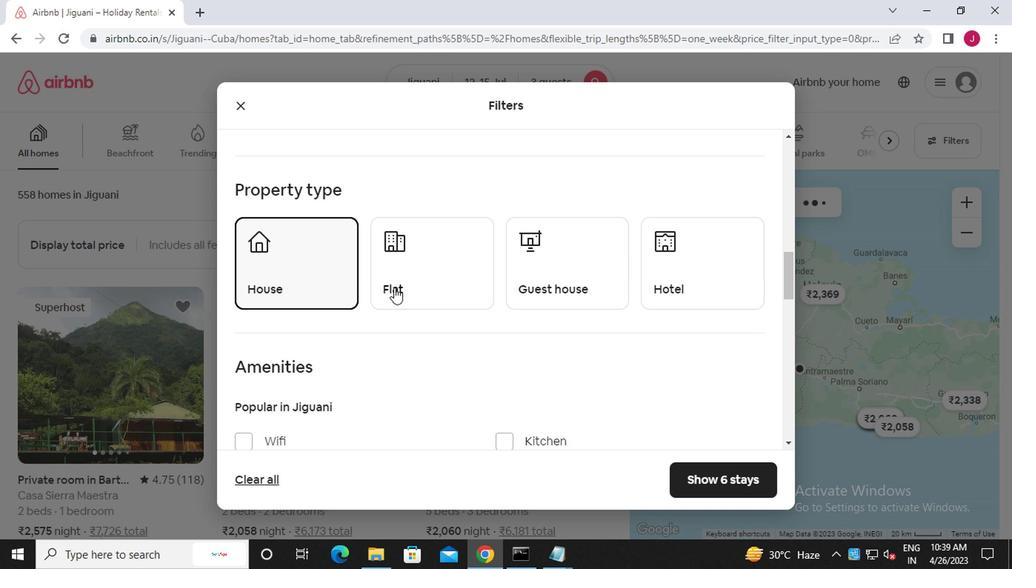 
Action: Mouse pressed left at (401, 288)
Screenshot: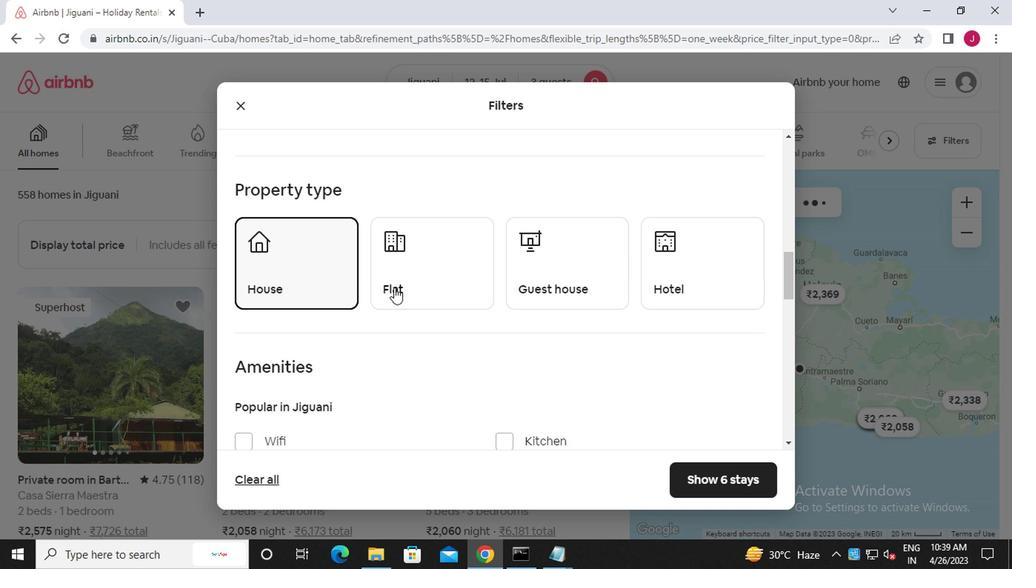 
Action: Mouse moved to (545, 271)
Screenshot: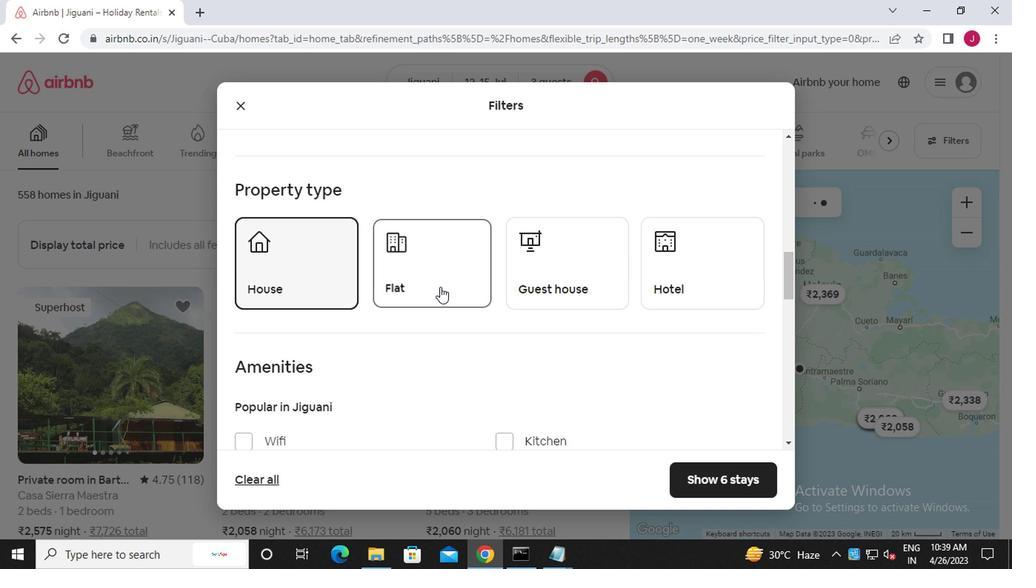 
Action: Mouse pressed left at (545, 271)
Screenshot: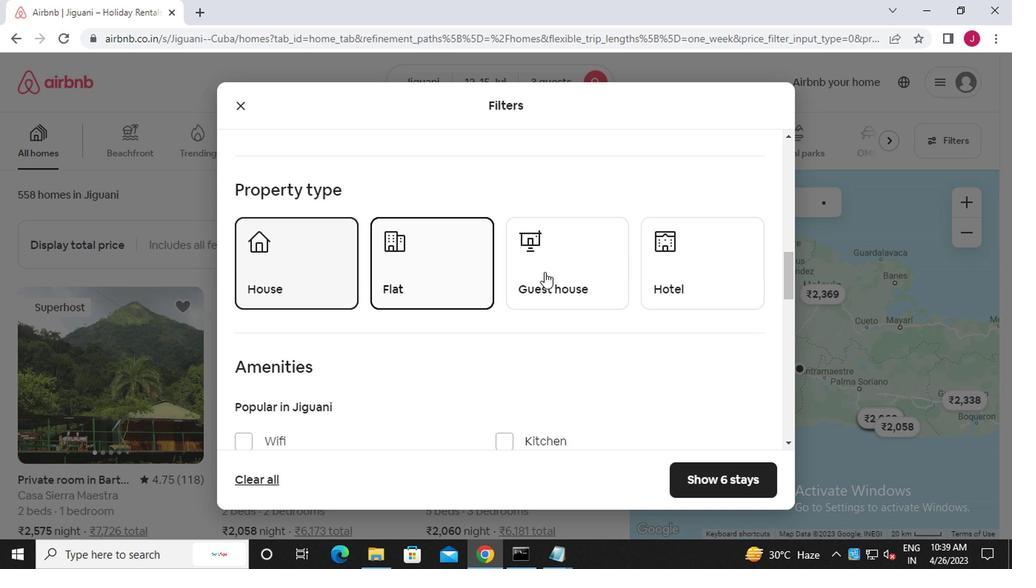 
Action: Mouse moved to (544, 271)
Screenshot: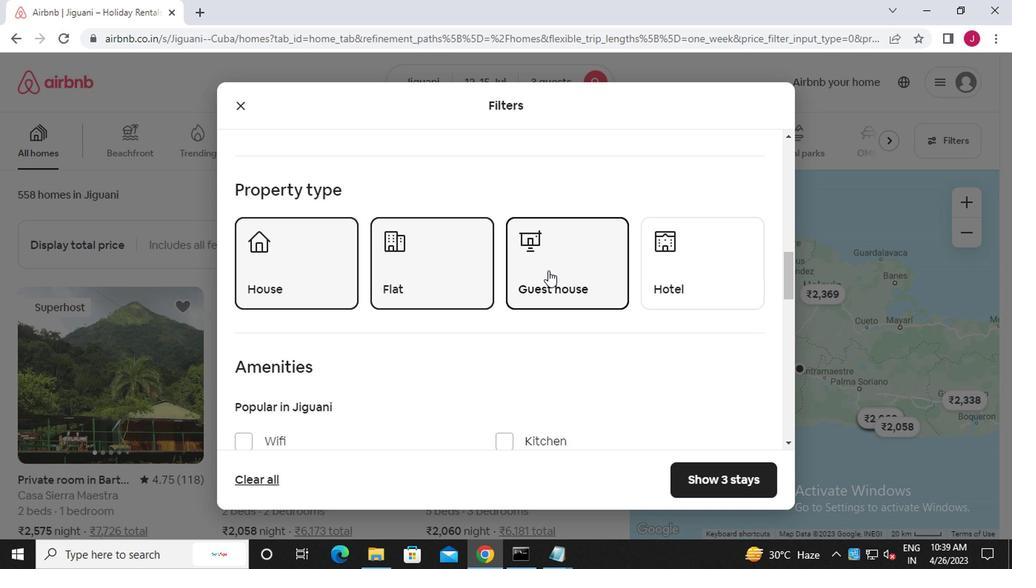 
Action: Mouse scrolled (544, 271) with delta (0, 0)
Screenshot: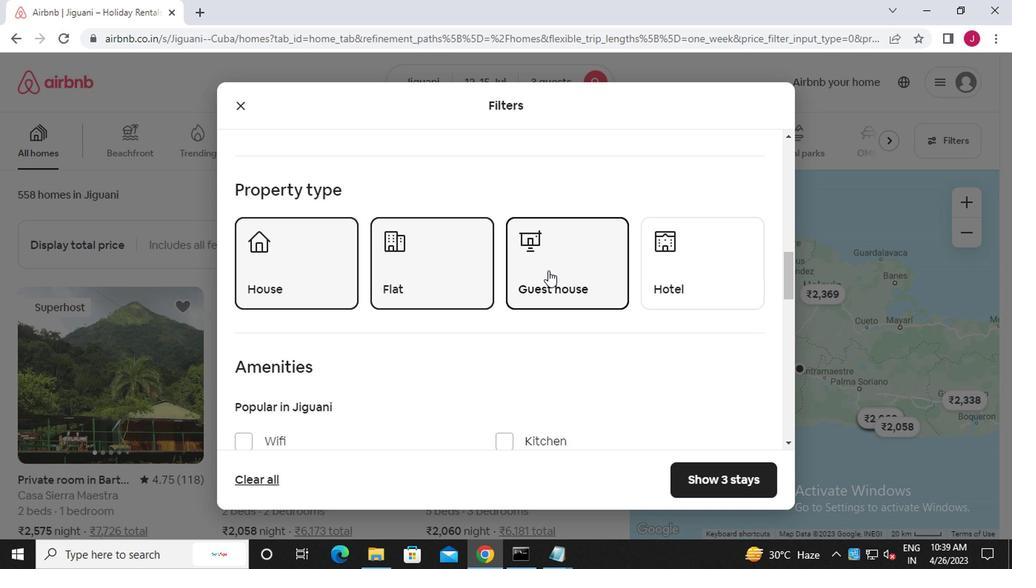 
Action: Mouse moved to (543, 273)
Screenshot: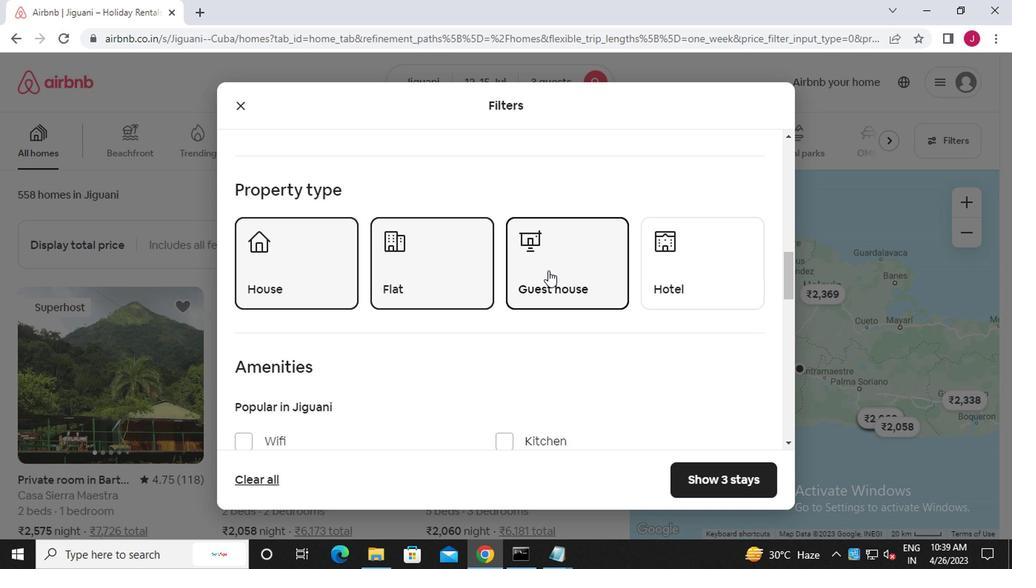 
Action: Mouse scrolled (543, 272) with delta (0, 0)
Screenshot: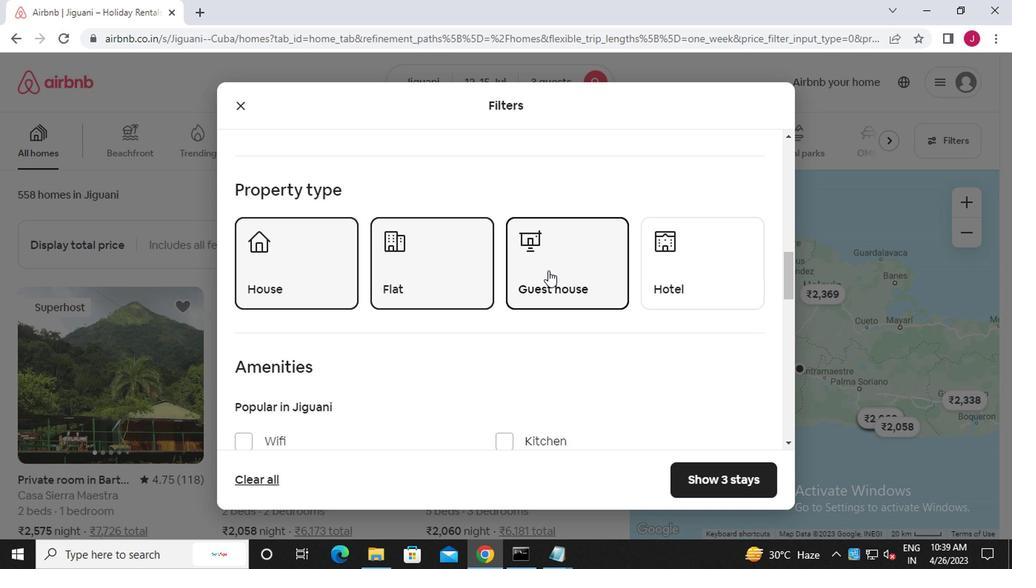
Action: Mouse moved to (542, 273)
Screenshot: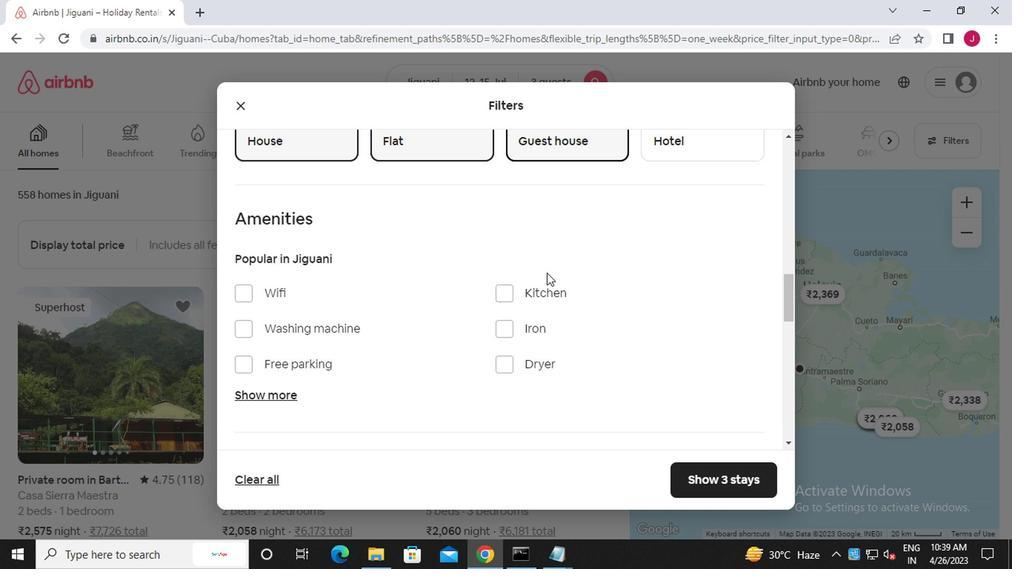 
Action: Mouse scrolled (542, 272) with delta (0, 0)
Screenshot: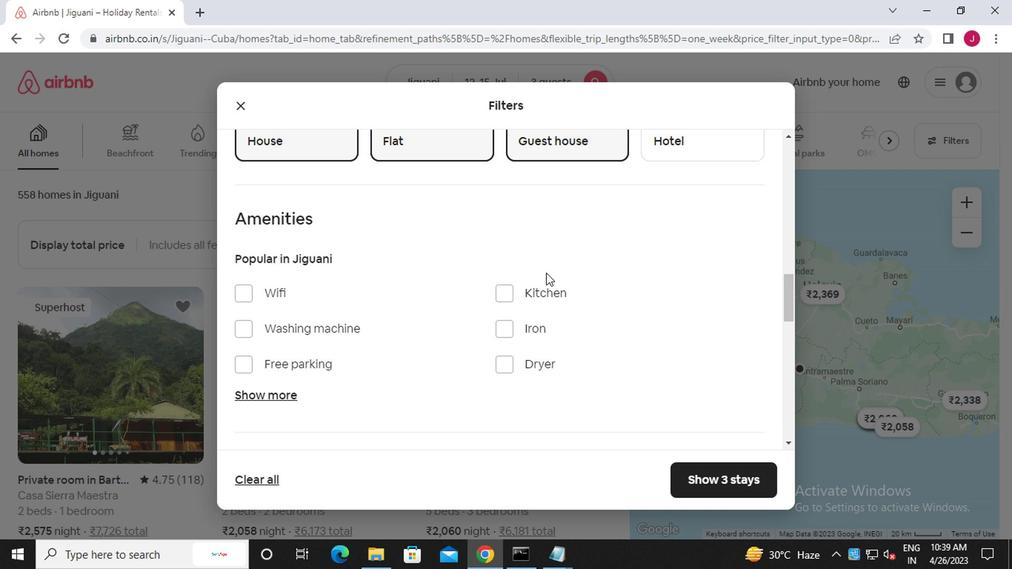 
Action: Mouse scrolled (542, 272) with delta (0, 0)
Screenshot: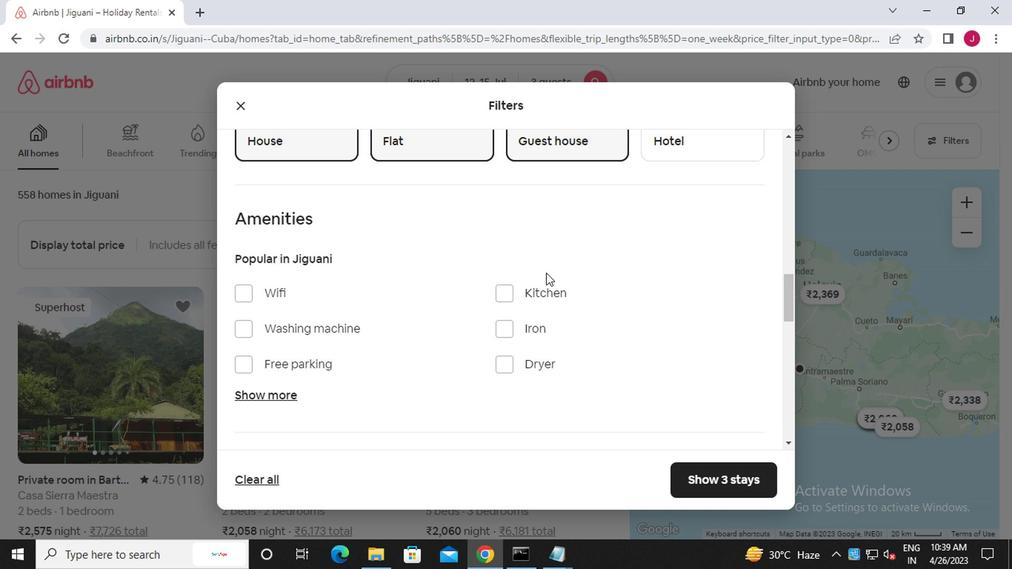 
Action: Mouse scrolled (542, 272) with delta (0, 0)
Screenshot: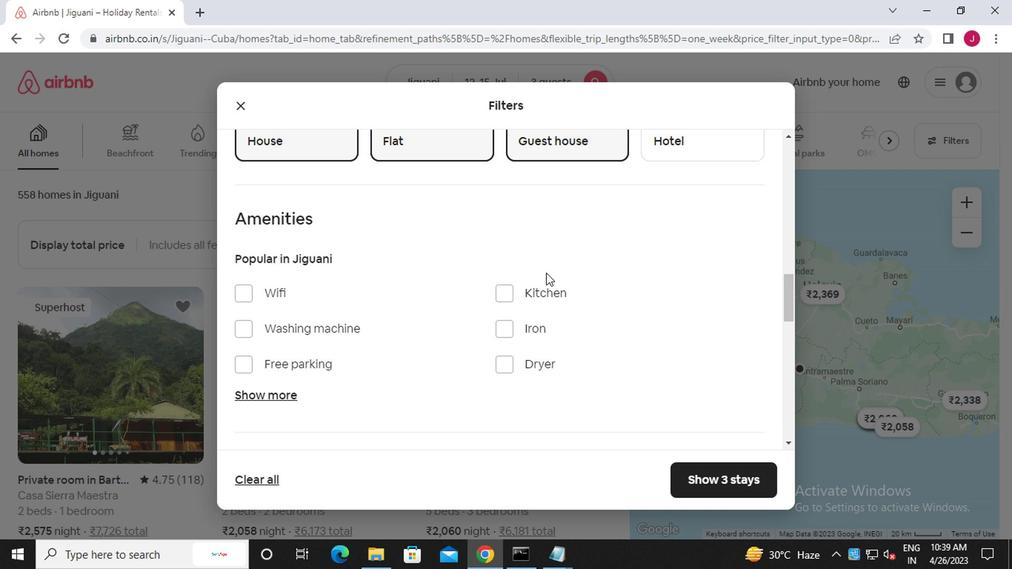 
Action: Mouse scrolled (542, 272) with delta (0, 0)
Screenshot: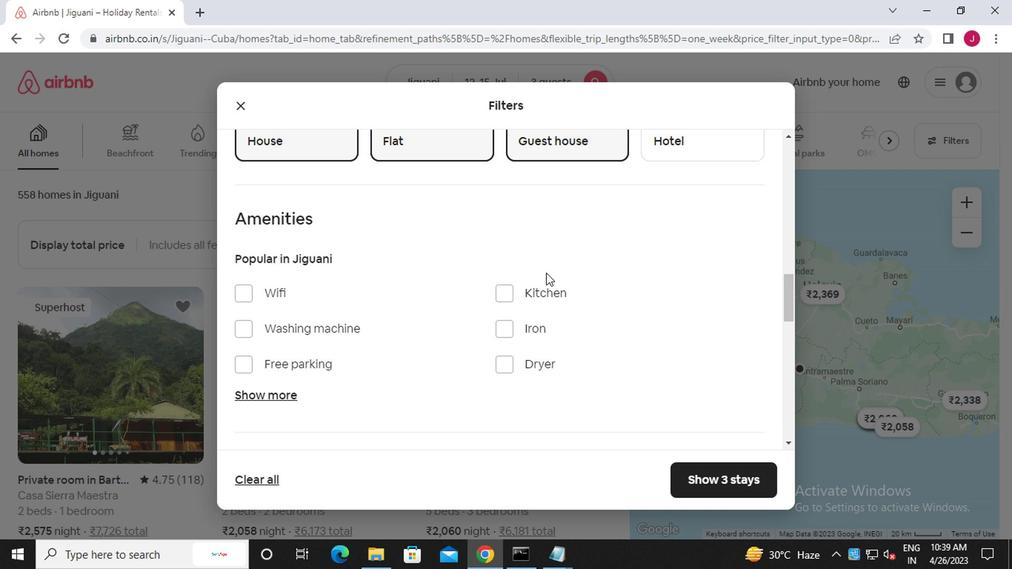 
Action: Mouse scrolled (542, 272) with delta (0, 0)
Screenshot: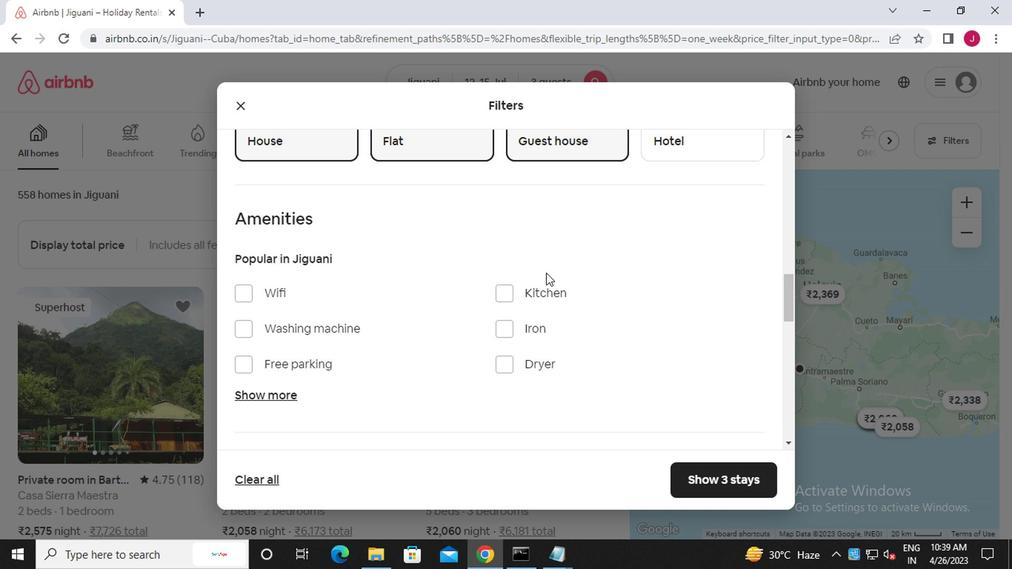 
Action: Mouse scrolled (542, 272) with delta (0, 0)
Screenshot: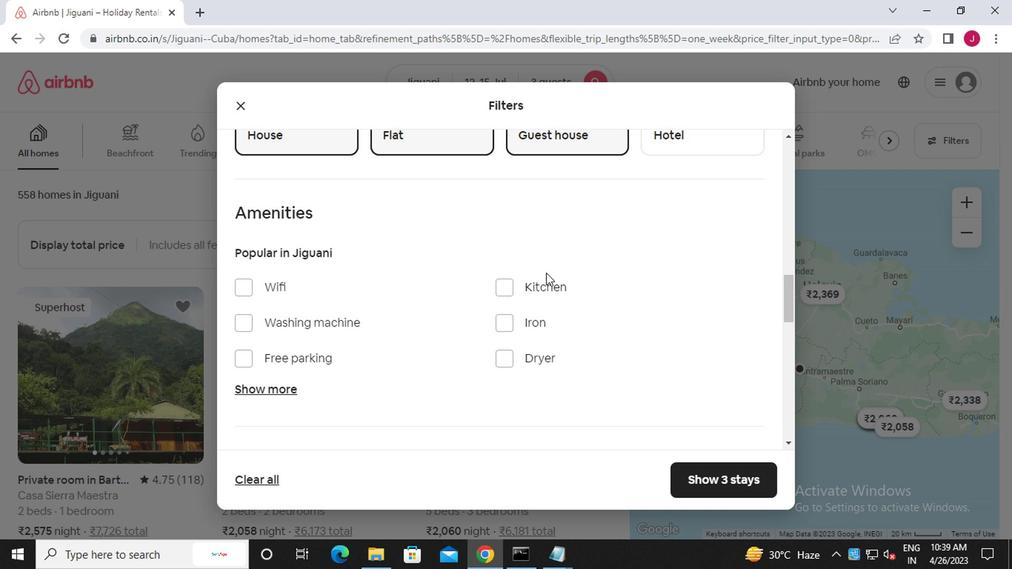 
Action: Mouse moved to (716, 185)
Screenshot: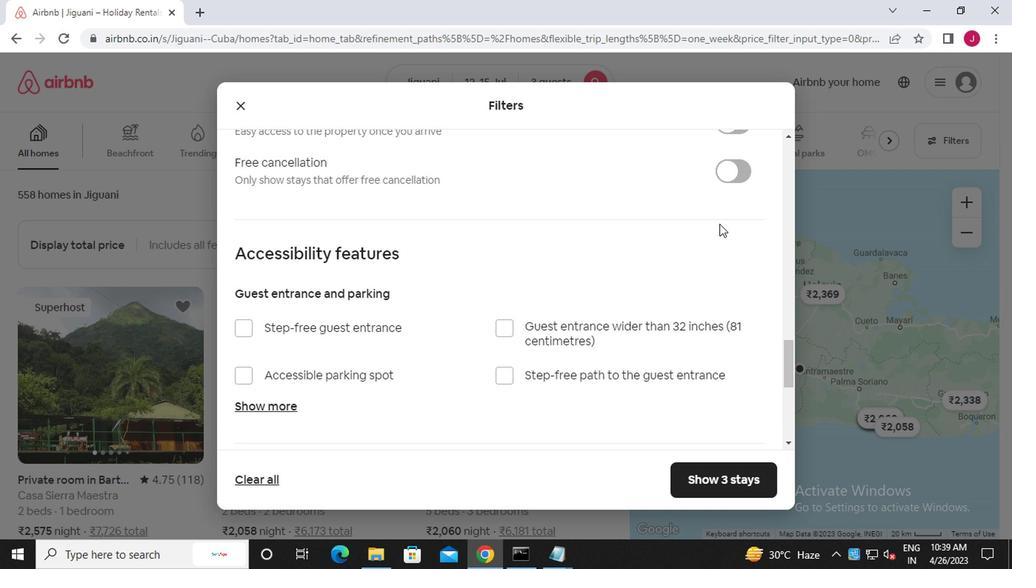 
Action: Mouse scrolled (716, 186) with delta (0, 0)
Screenshot: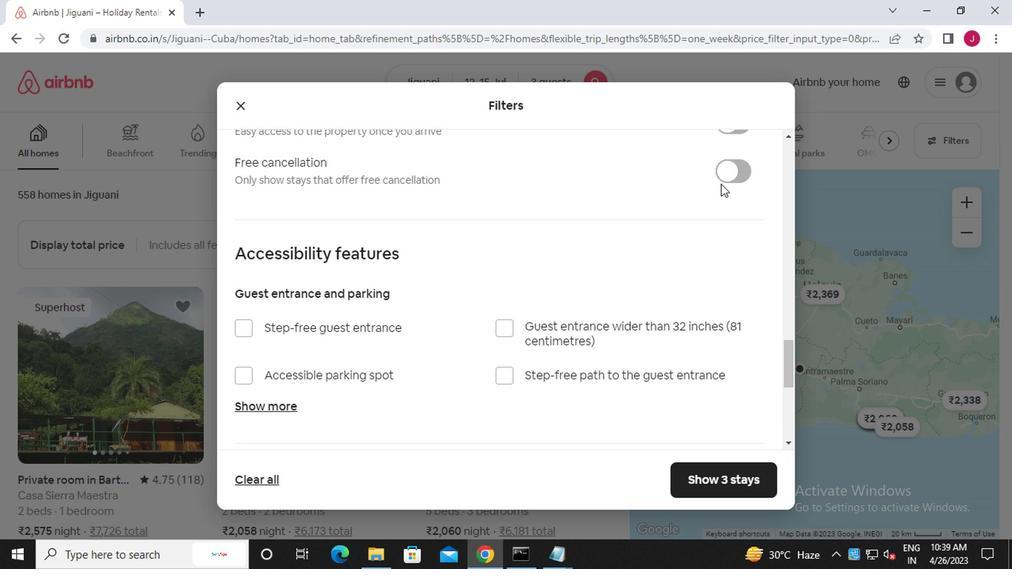 
Action: Mouse moved to (726, 197)
Screenshot: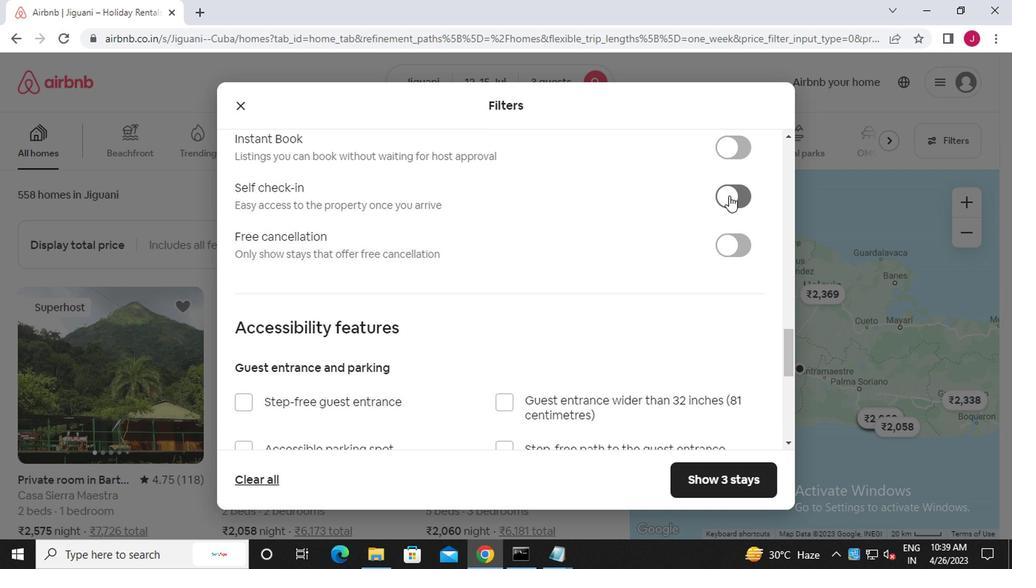 
Action: Mouse pressed left at (726, 197)
Screenshot: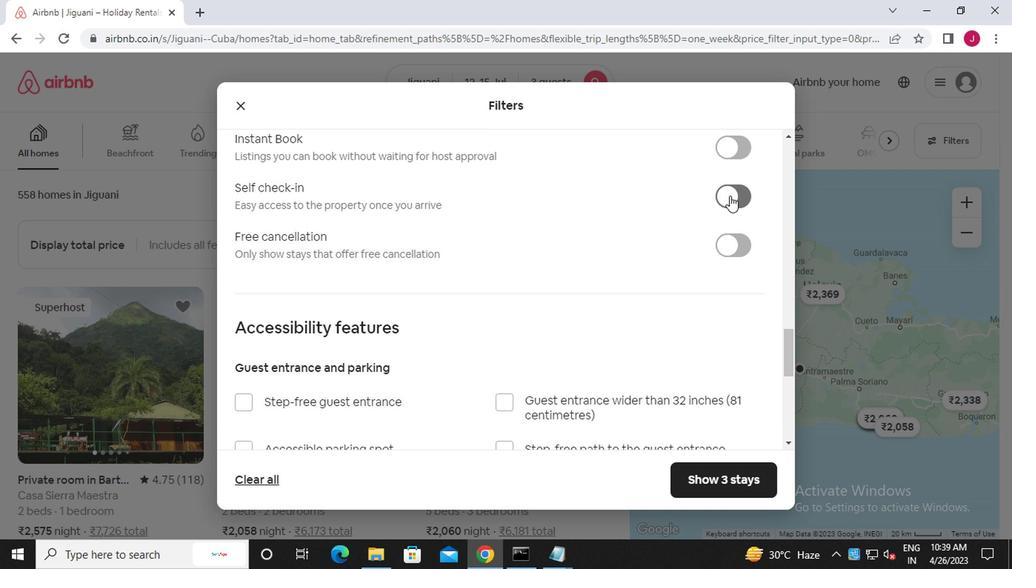 
Action: Mouse moved to (526, 296)
Screenshot: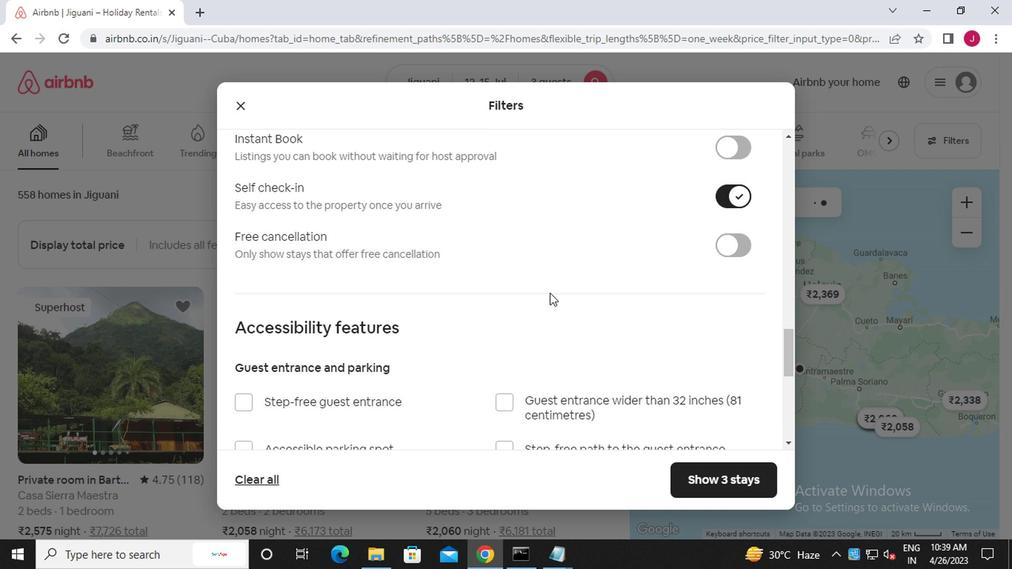 
Action: Mouse scrolled (526, 295) with delta (0, 0)
Screenshot: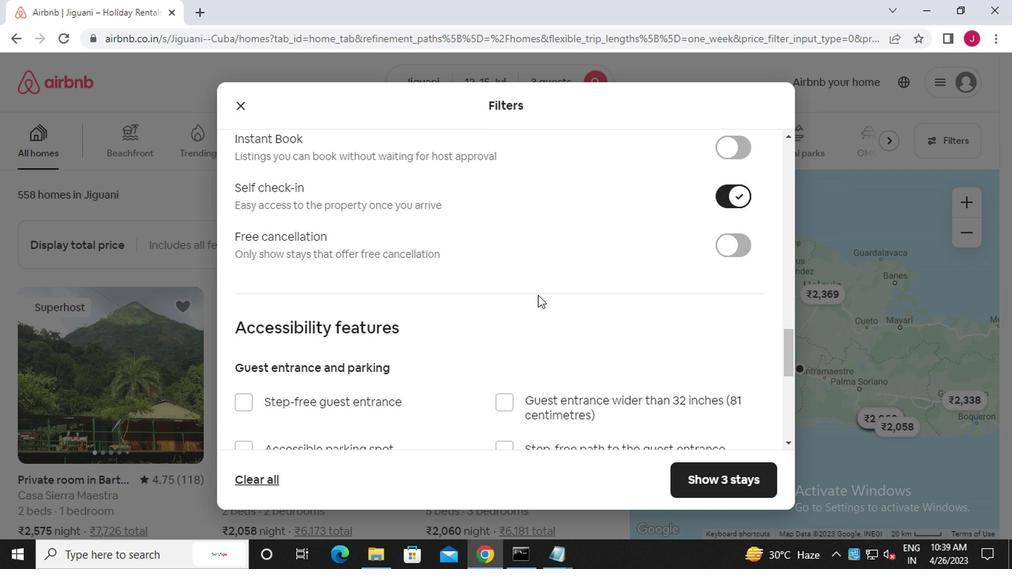 
Action: Mouse scrolled (526, 295) with delta (0, 0)
Screenshot: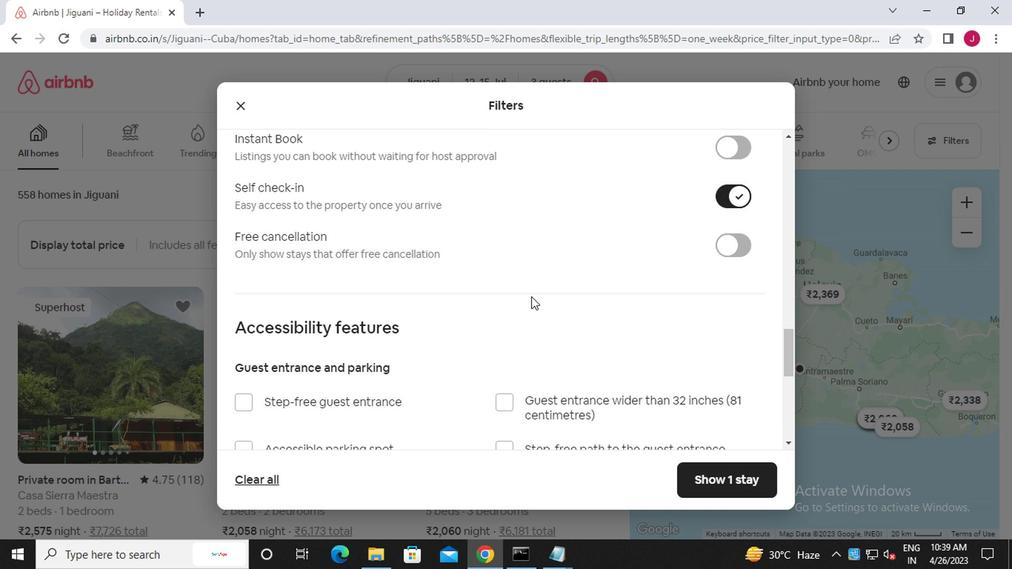 
Action: Mouse scrolled (526, 295) with delta (0, 0)
Screenshot: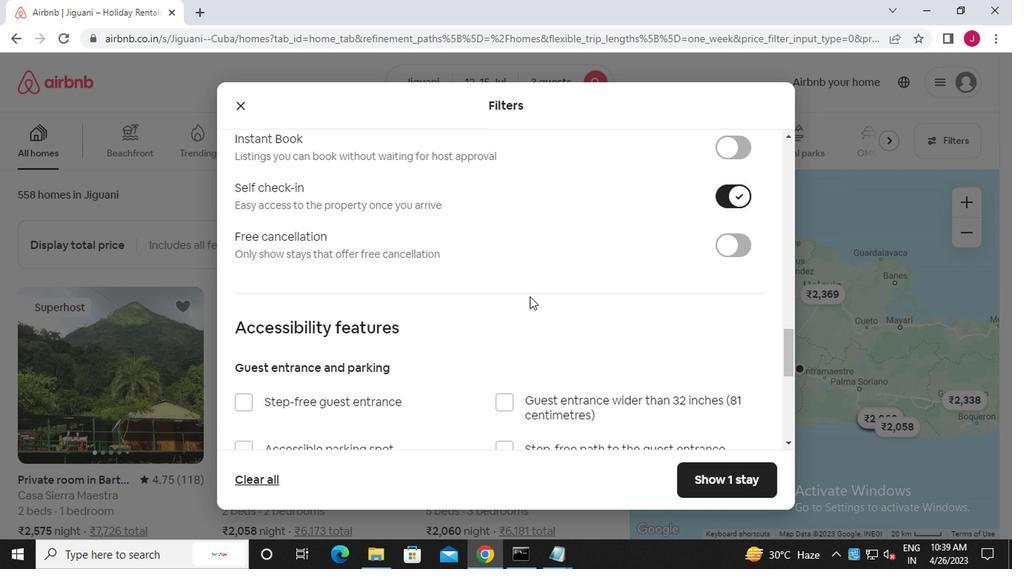 
Action: Mouse scrolled (526, 295) with delta (0, 0)
Screenshot: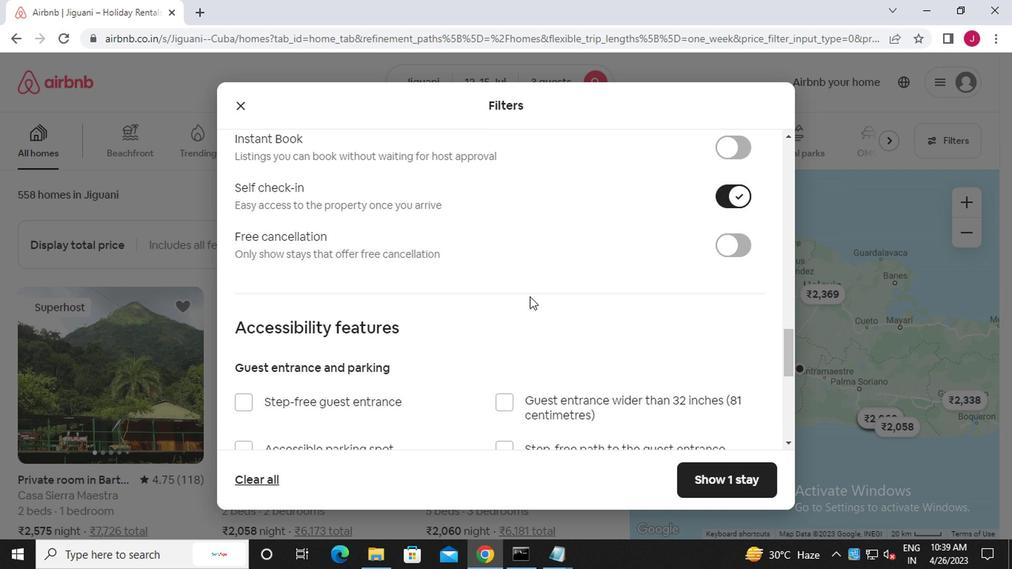 
Action: Mouse scrolled (526, 295) with delta (0, 0)
Screenshot: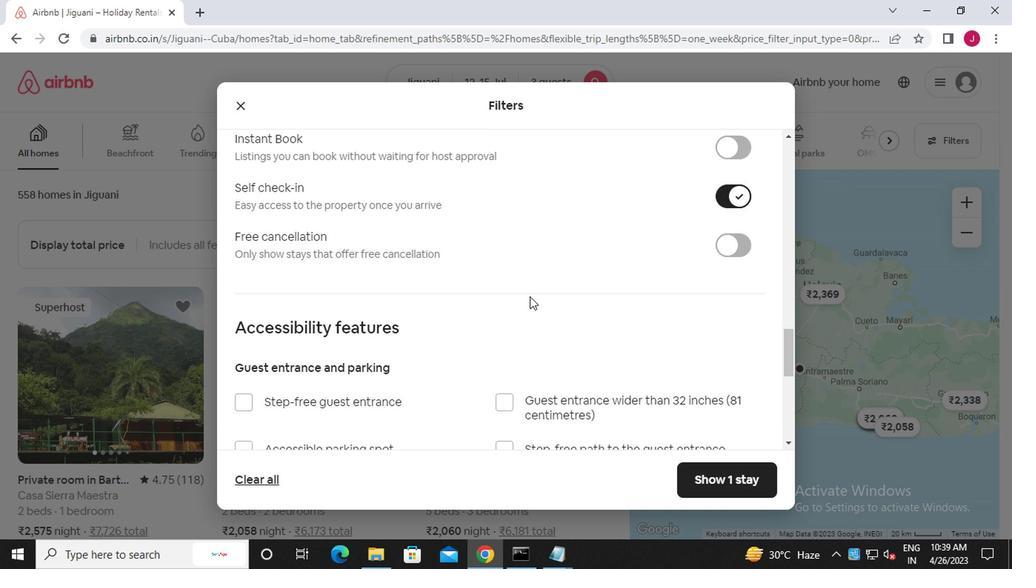 
Action: Mouse scrolled (526, 295) with delta (0, 0)
Screenshot: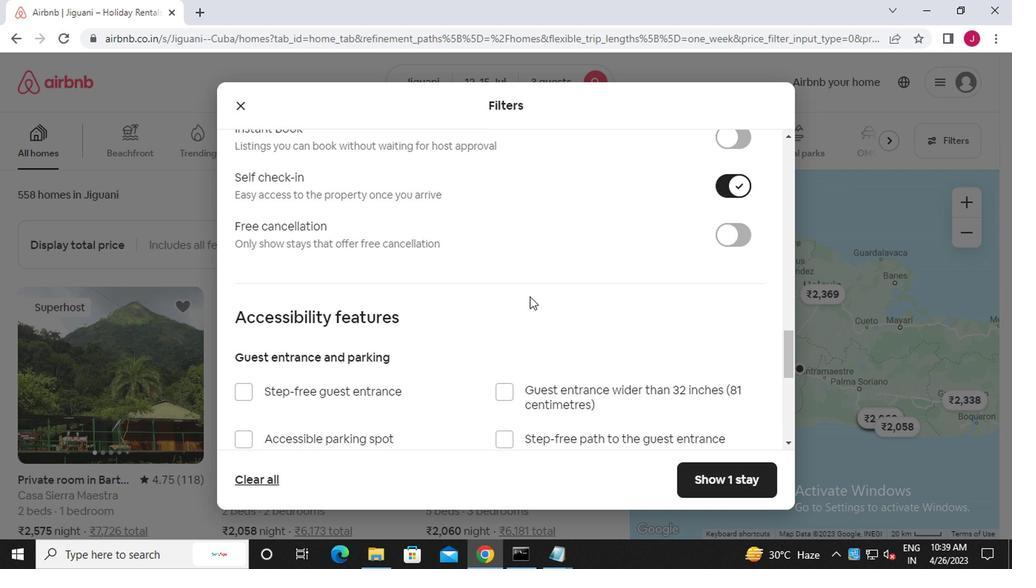 
Action: Mouse moved to (525, 303)
Screenshot: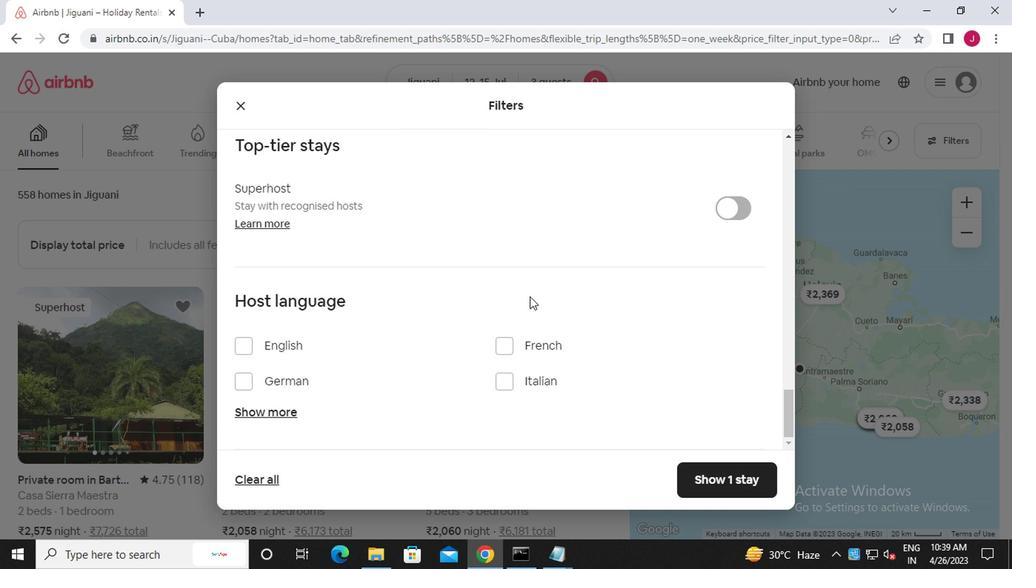 
Action: Mouse scrolled (525, 303) with delta (0, 0)
Screenshot: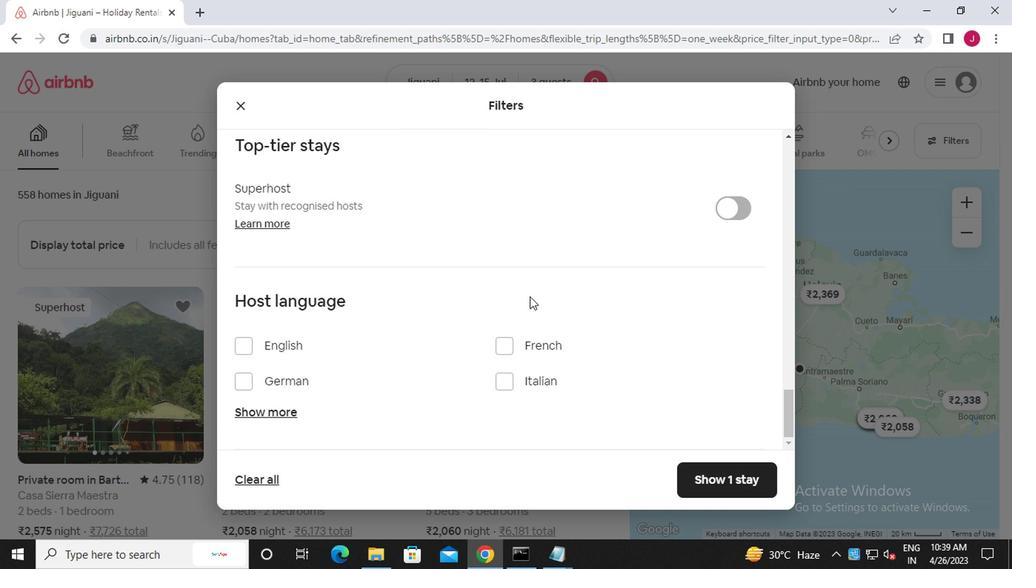 
Action: Mouse scrolled (525, 303) with delta (0, 0)
Screenshot: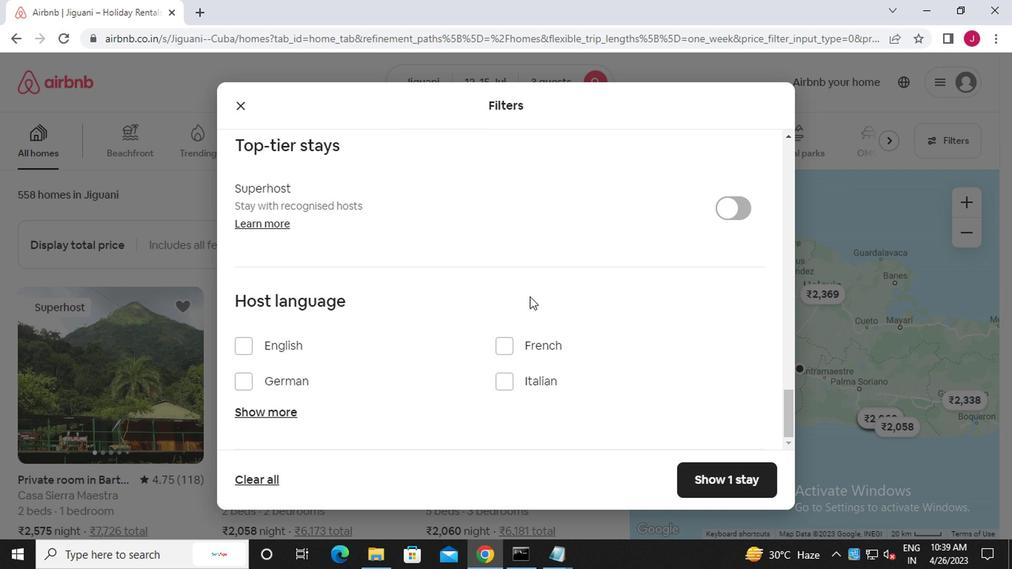 
Action: Mouse scrolled (525, 303) with delta (0, 0)
Screenshot: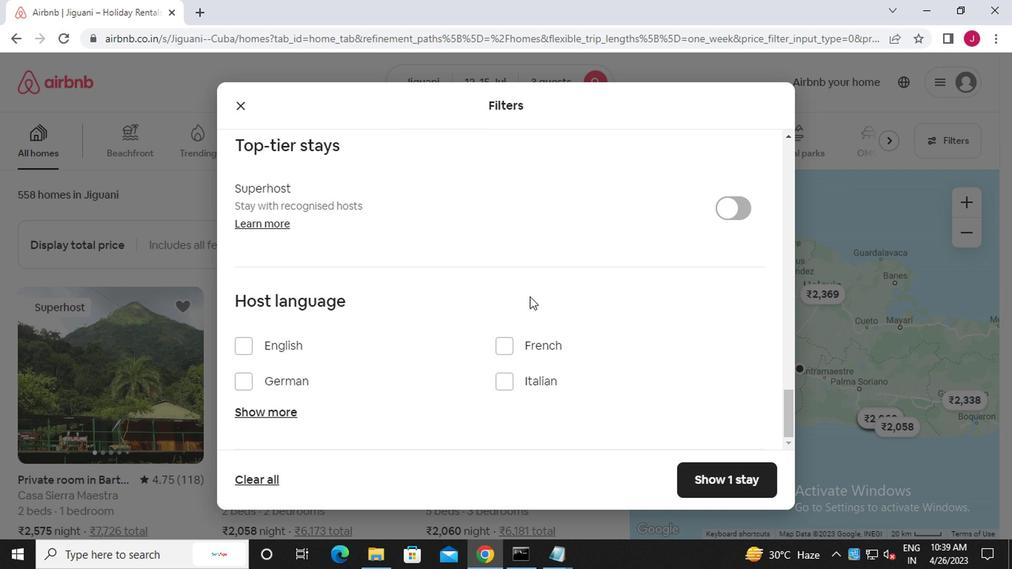 
Action: Mouse scrolled (525, 303) with delta (0, 0)
Screenshot: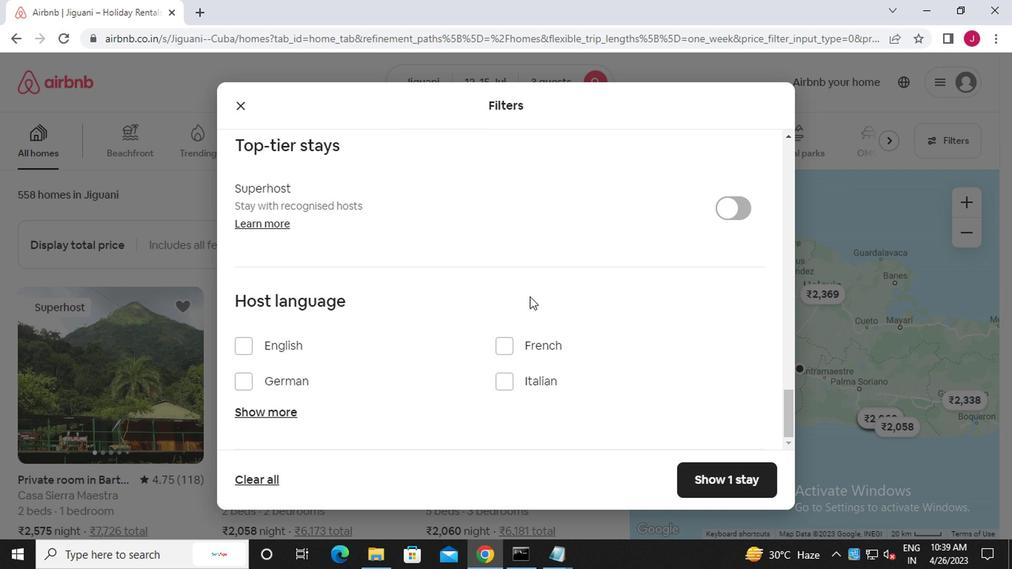 
Action: Mouse moved to (525, 305)
Screenshot: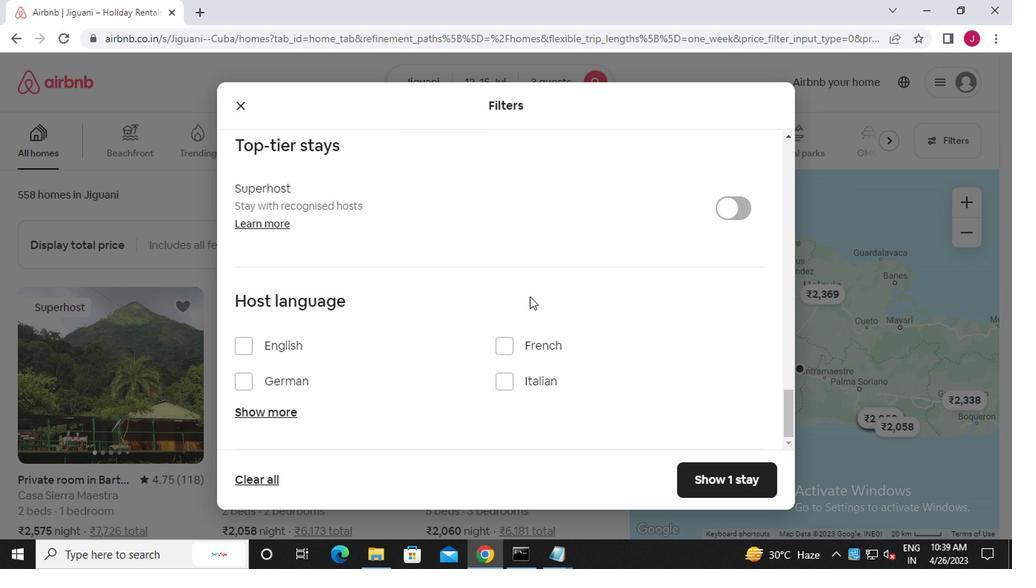 
Action: Mouse scrolled (525, 304) with delta (0, -1)
Screenshot: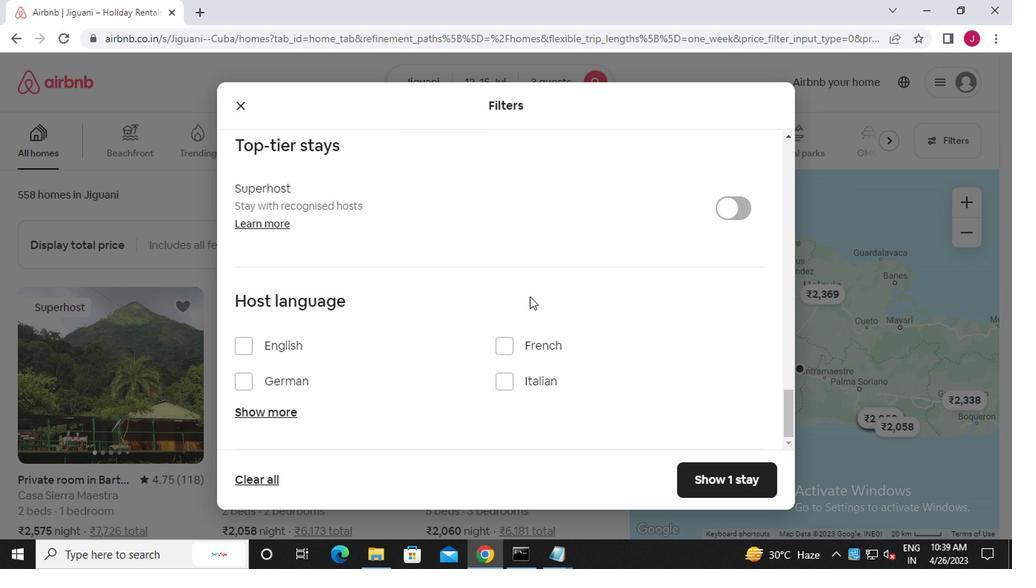 
Action: Mouse moved to (729, 477)
Screenshot: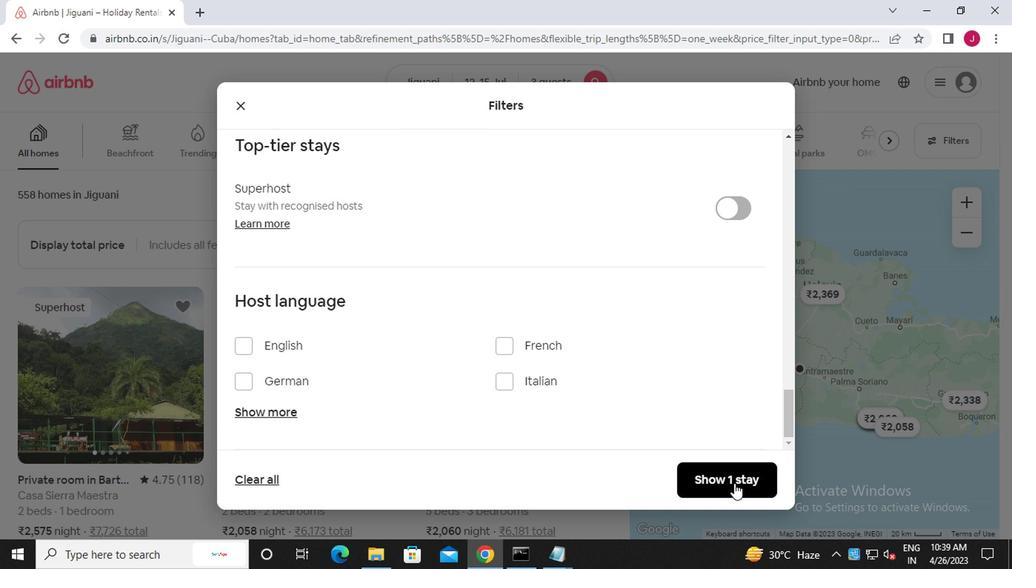 
Action: Mouse pressed left at (729, 477)
Screenshot: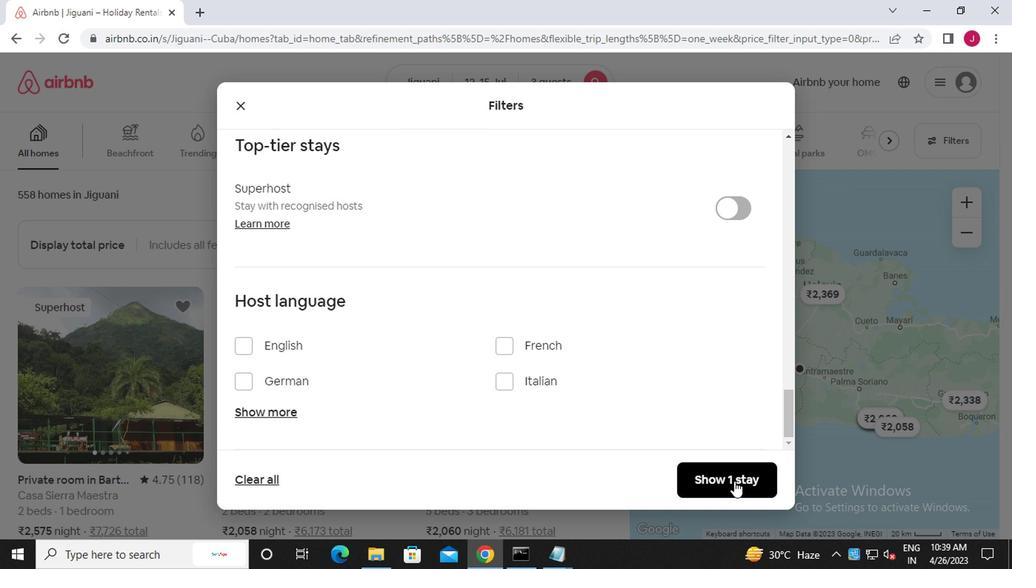 
Action: Mouse moved to (712, 466)
Screenshot: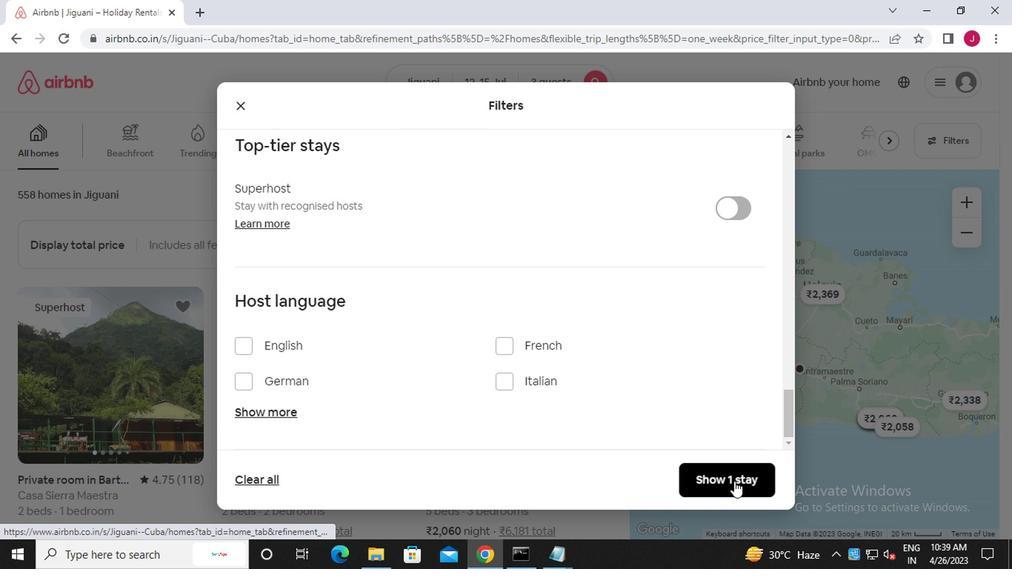 
